 Task: Open Card Partnership Review in Board Social Media Advertising to Workspace Event Planning and add a team member Softage.1@softage.net, a label Green, a checklist Legal Compliance, an attachment from your onedrive, a color Green and finally, add a card description 'Develop new sales strategy for team' and a comment 'This task requires us to be detail-oriented and meticulous, ensuring that we do not miss any important information or details.'. Add a start date 'Jan 05, 1900' with a due date 'Jan 12, 1900'
Action: Mouse moved to (75, 254)
Screenshot: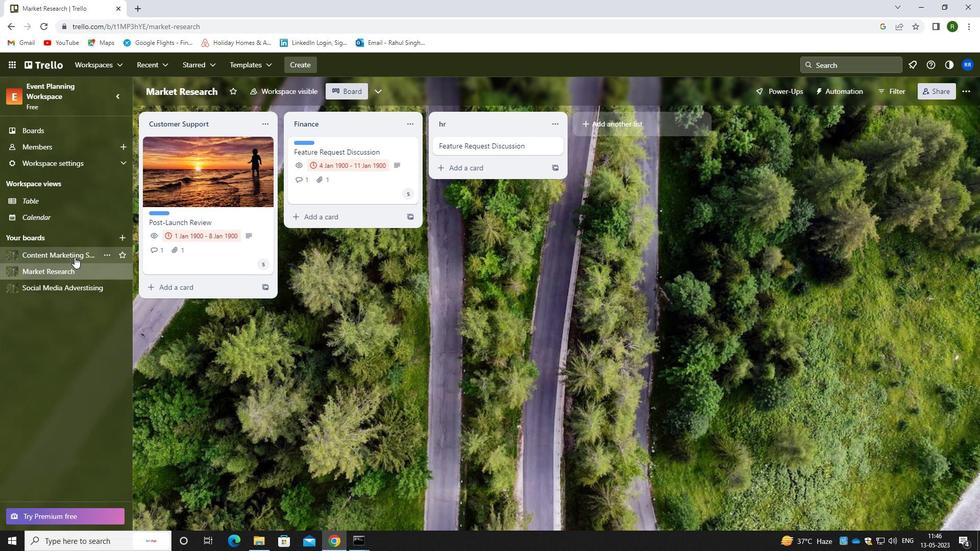
Action: Mouse pressed left at (75, 254)
Screenshot: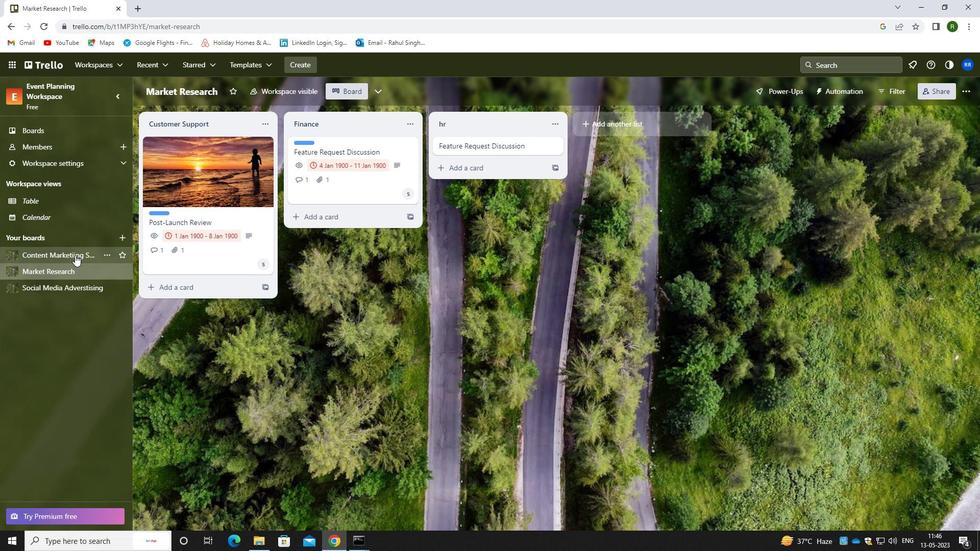 
Action: Mouse moved to (61, 287)
Screenshot: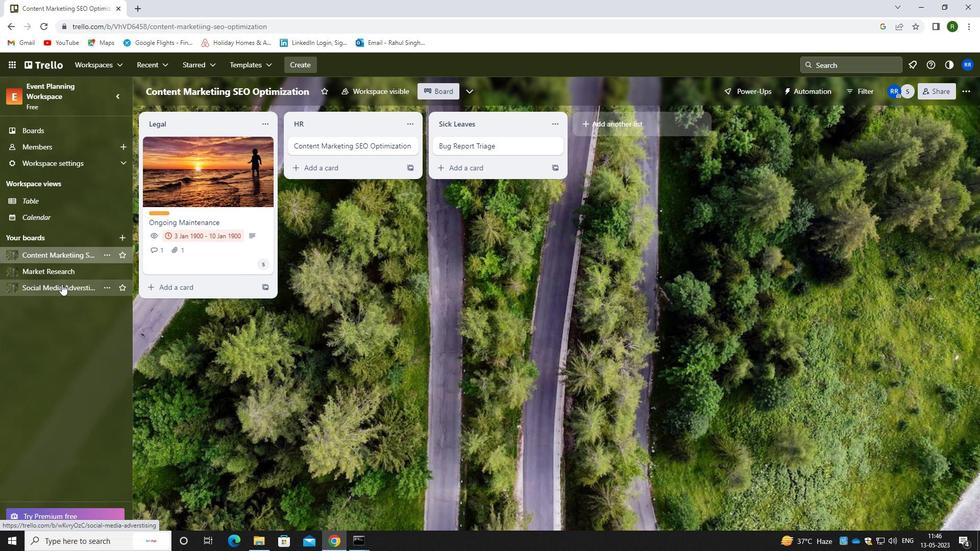 
Action: Mouse pressed left at (61, 287)
Screenshot: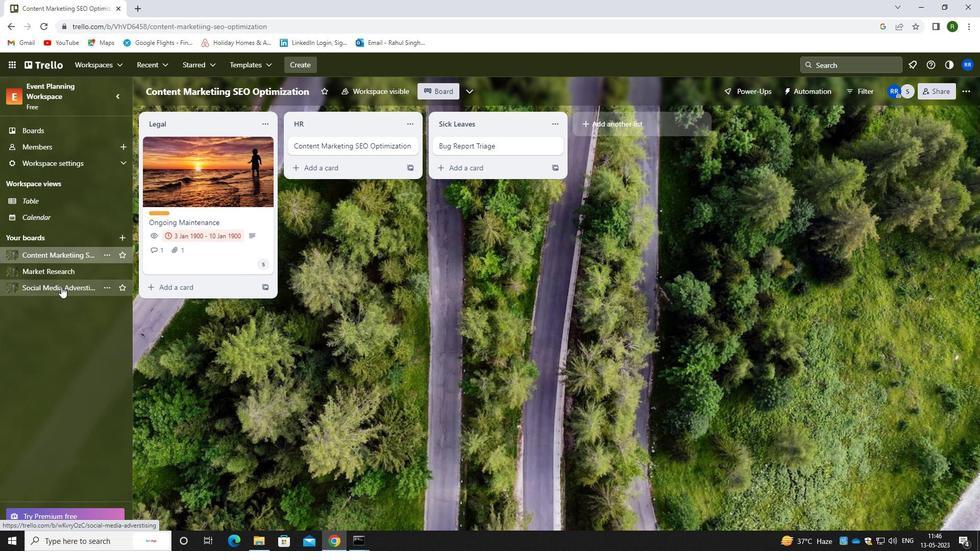 
Action: Mouse moved to (406, 146)
Screenshot: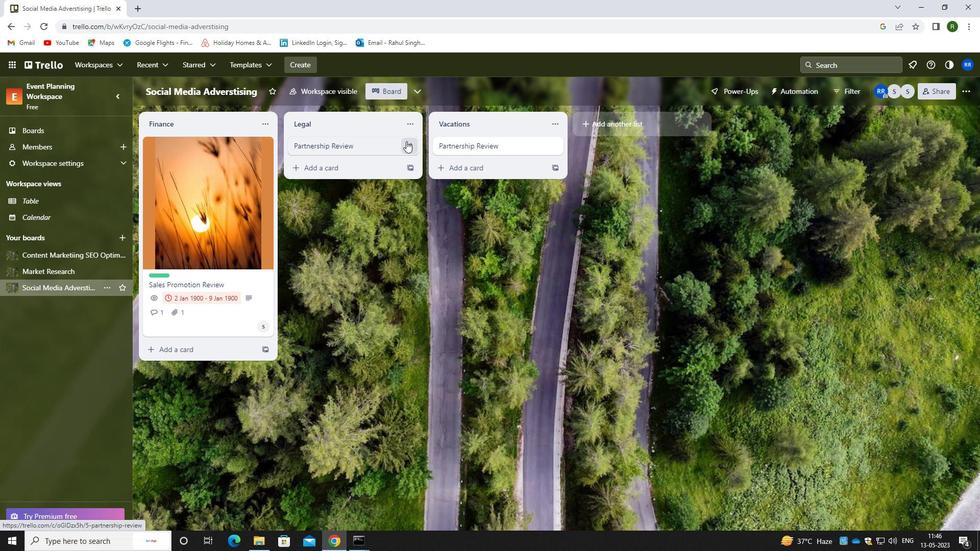 
Action: Mouse pressed left at (406, 146)
Screenshot: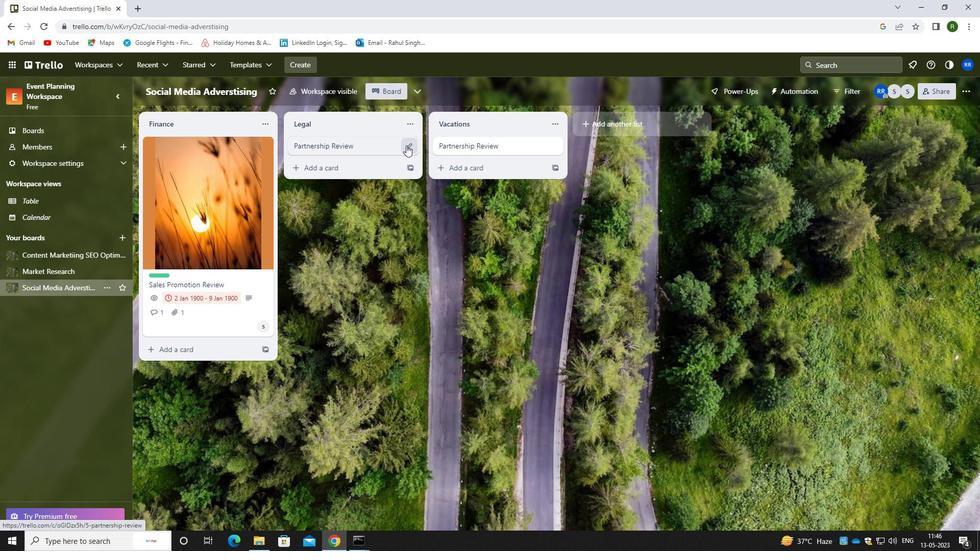 
Action: Mouse moved to (464, 144)
Screenshot: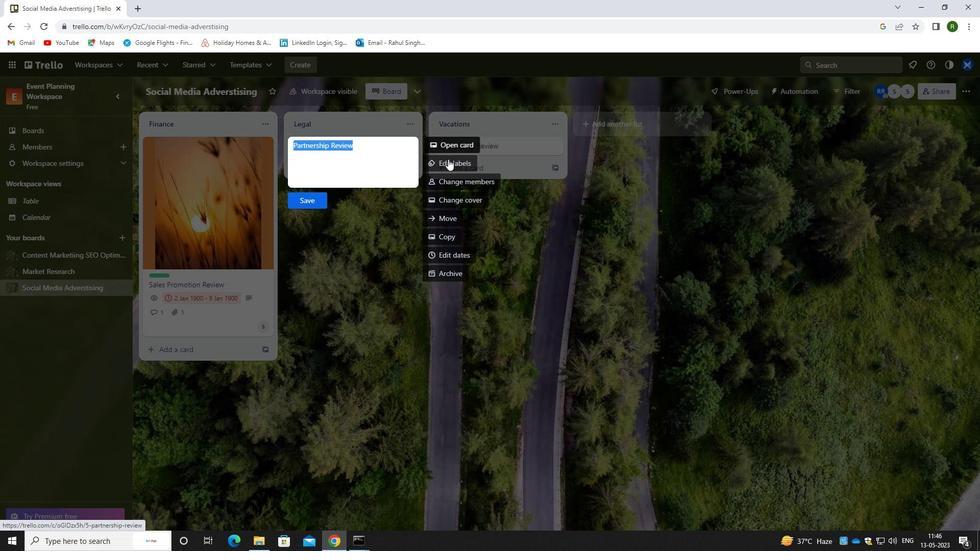 
Action: Mouse pressed left at (464, 144)
Screenshot: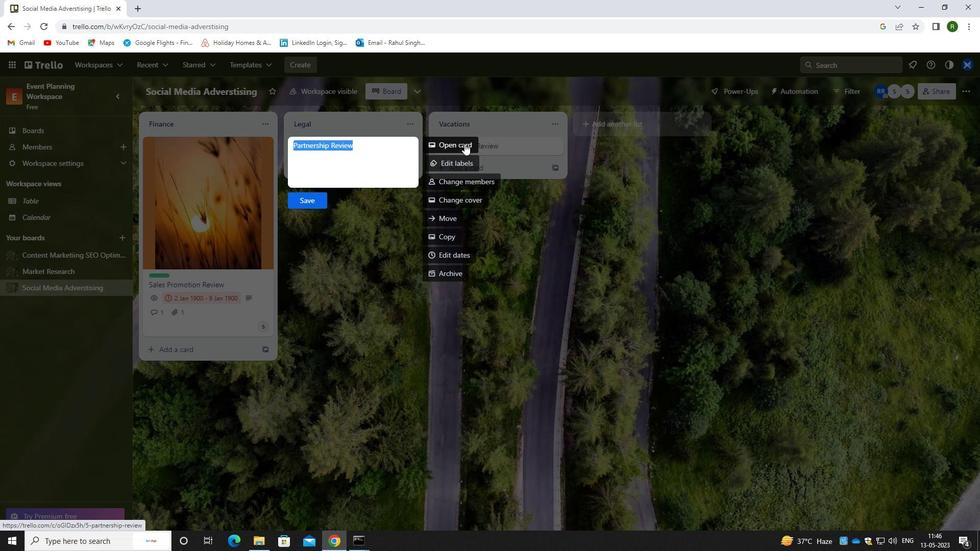 
Action: Mouse moved to (624, 191)
Screenshot: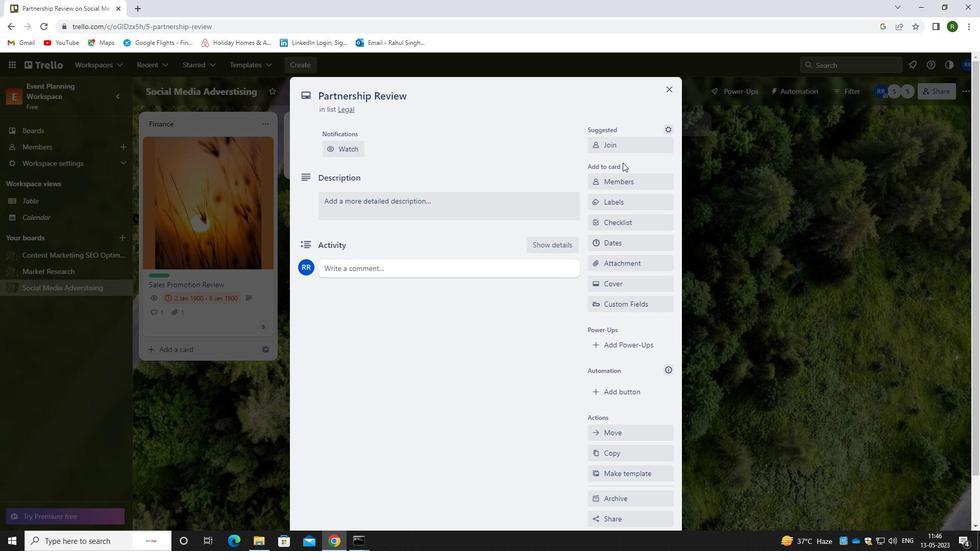 
Action: Mouse pressed left at (624, 191)
Screenshot: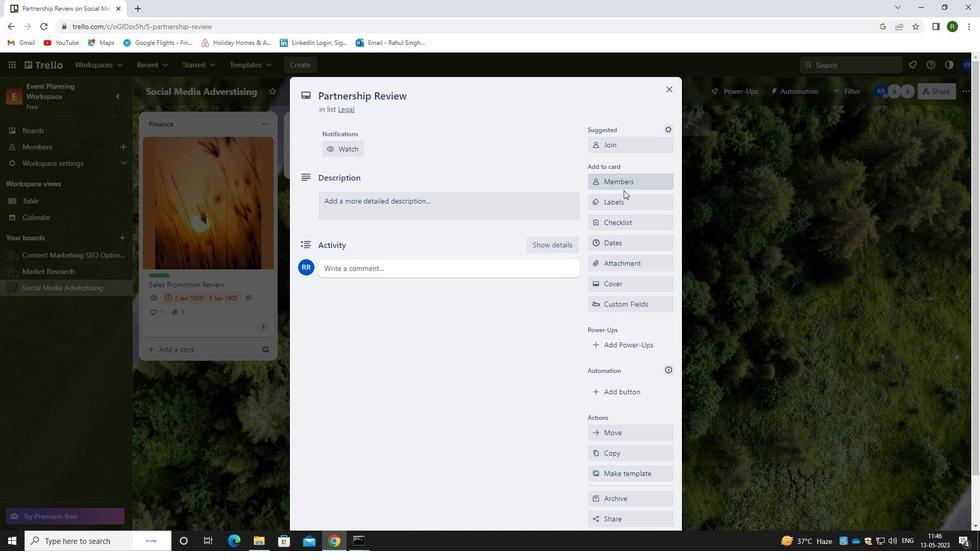 
Action: Mouse moved to (626, 182)
Screenshot: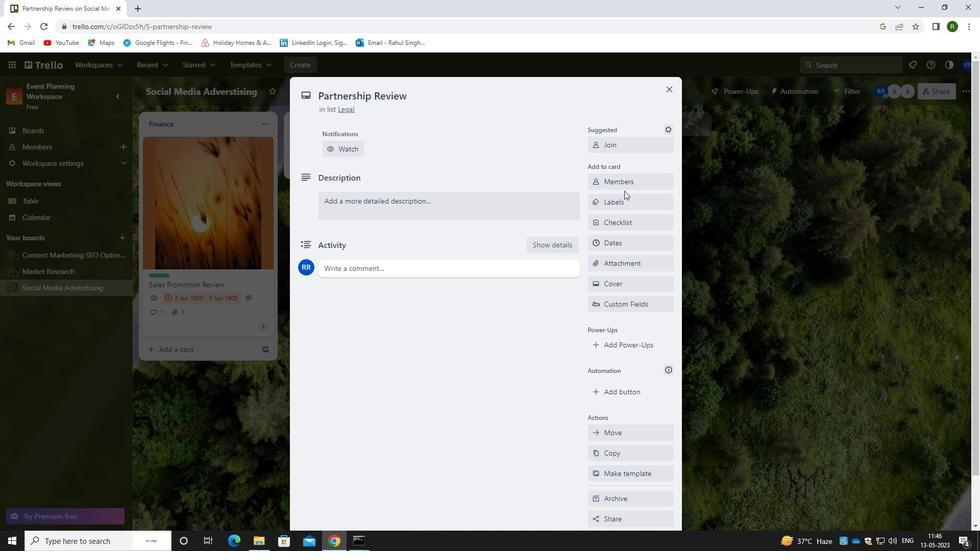 
Action: Mouse pressed left at (626, 182)
Screenshot: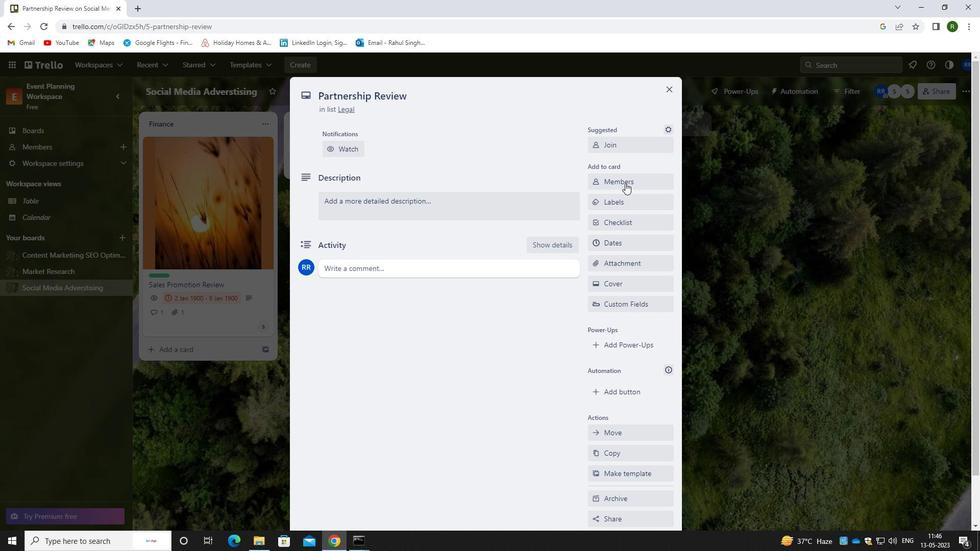 
Action: Mouse moved to (556, 205)
Screenshot: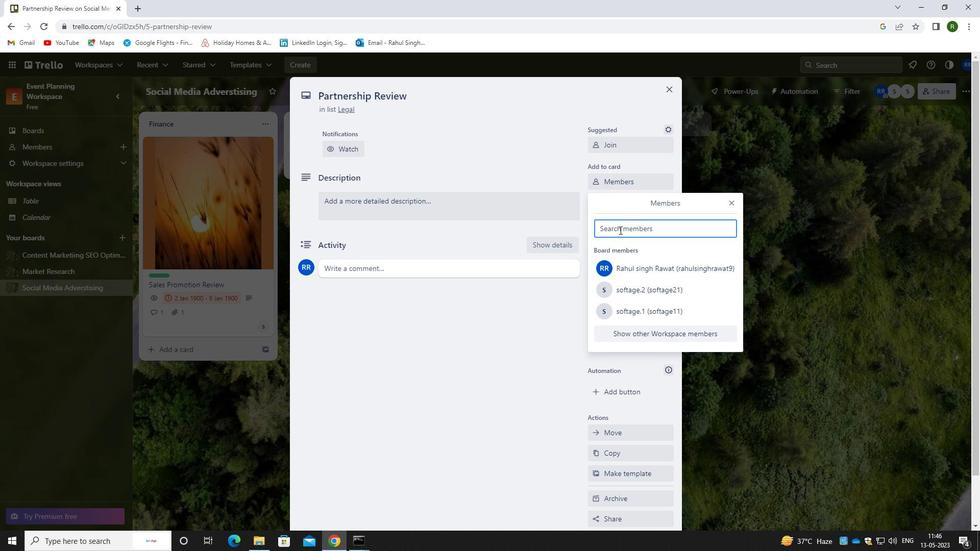 
Action: Key pressed <Key.caps_lock>s<Key.caps_lock>Oftage.1<Key.shift>@SOFTAGE.NET
Screenshot: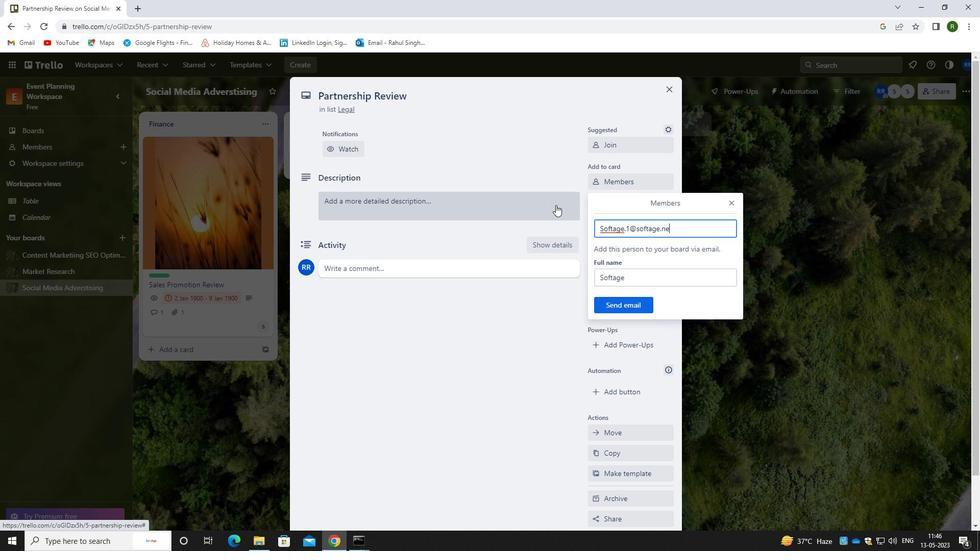 
Action: Mouse moved to (621, 306)
Screenshot: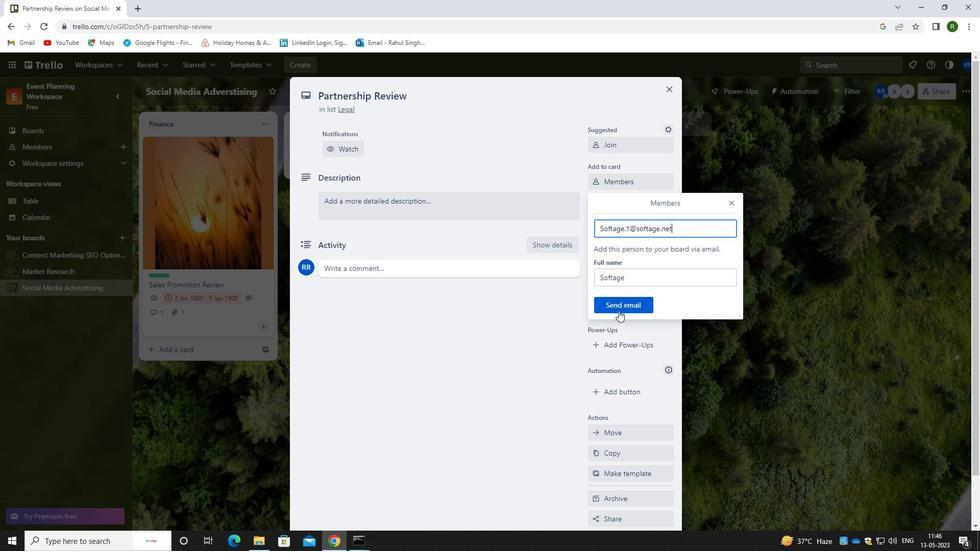 
Action: Mouse pressed left at (621, 306)
Screenshot: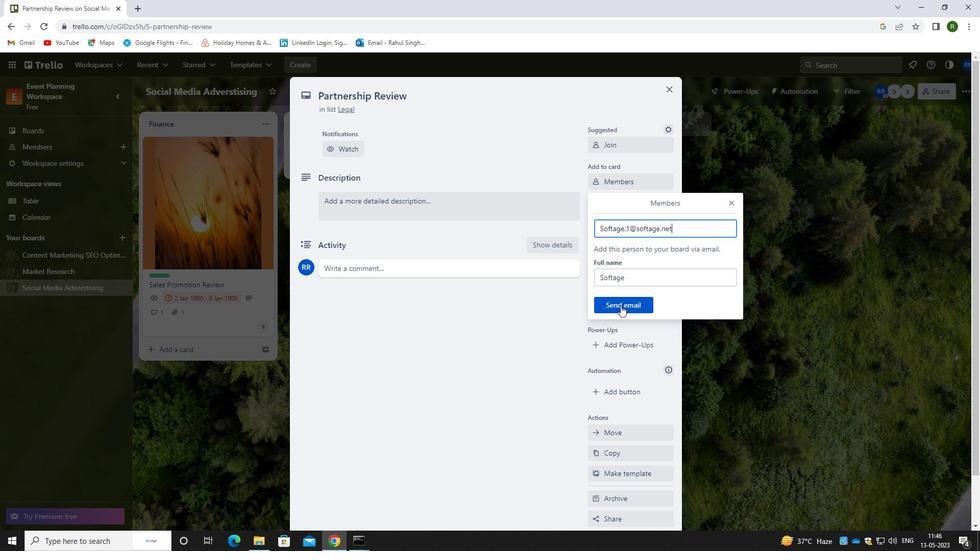 
Action: Mouse moved to (618, 204)
Screenshot: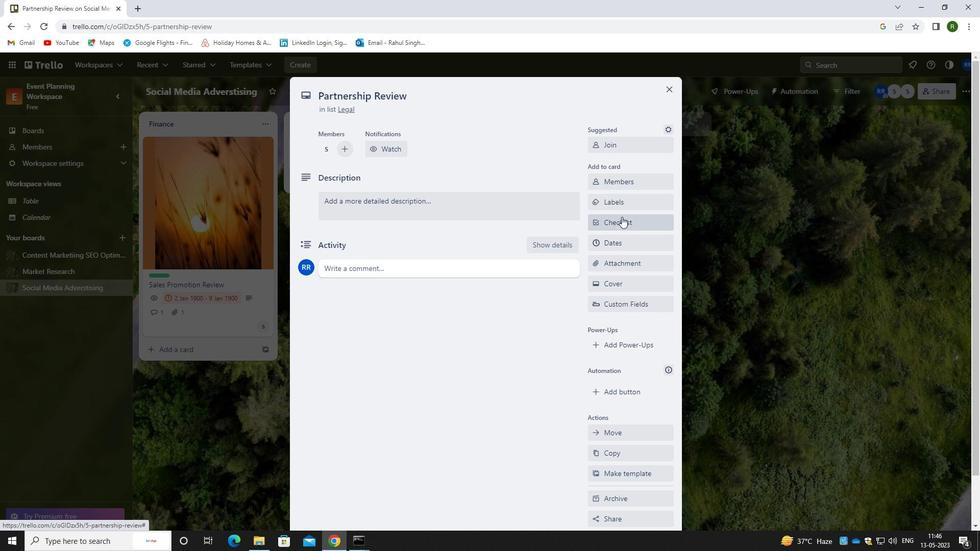 
Action: Mouse pressed left at (618, 204)
Screenshot: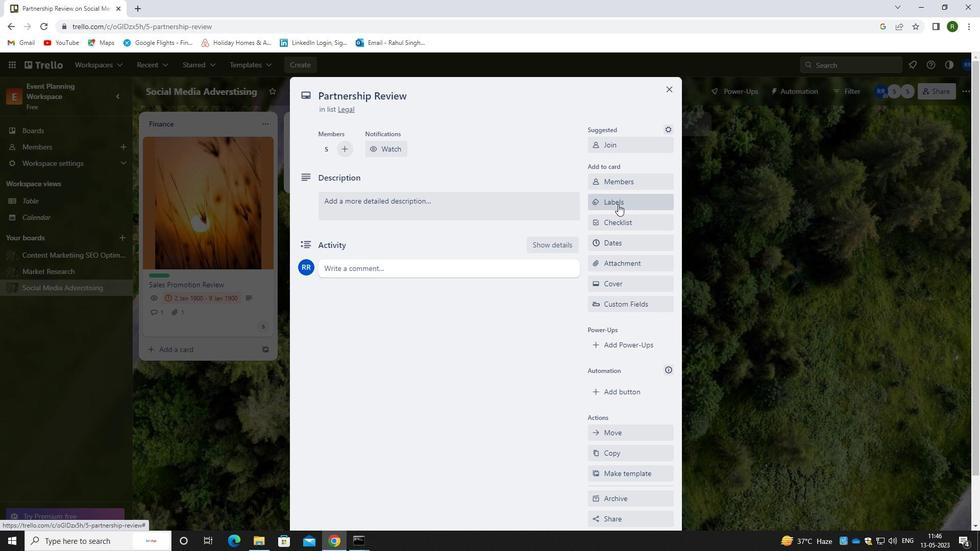 
Action: Mouse moved to (600, 235)
Screenshot: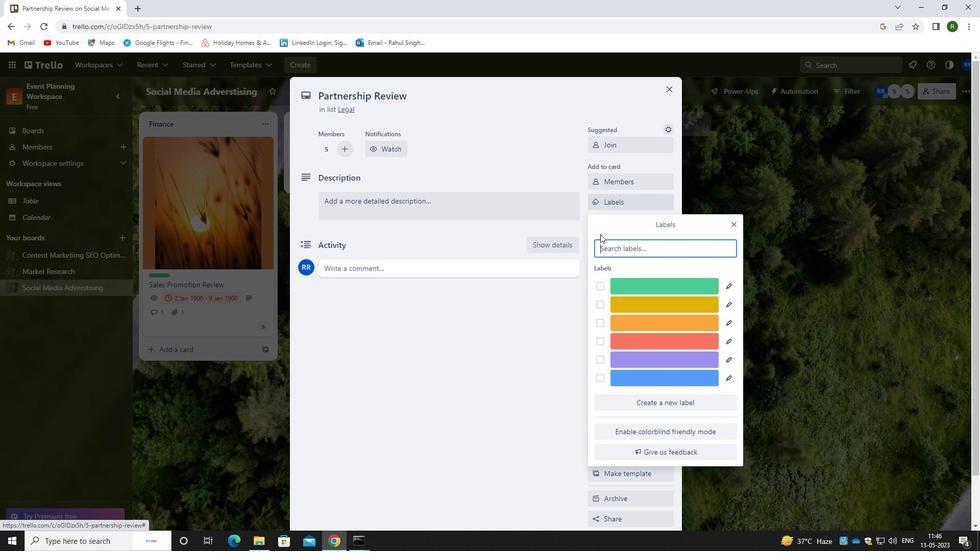 
Action: Key pressed GREEN
Screenshot: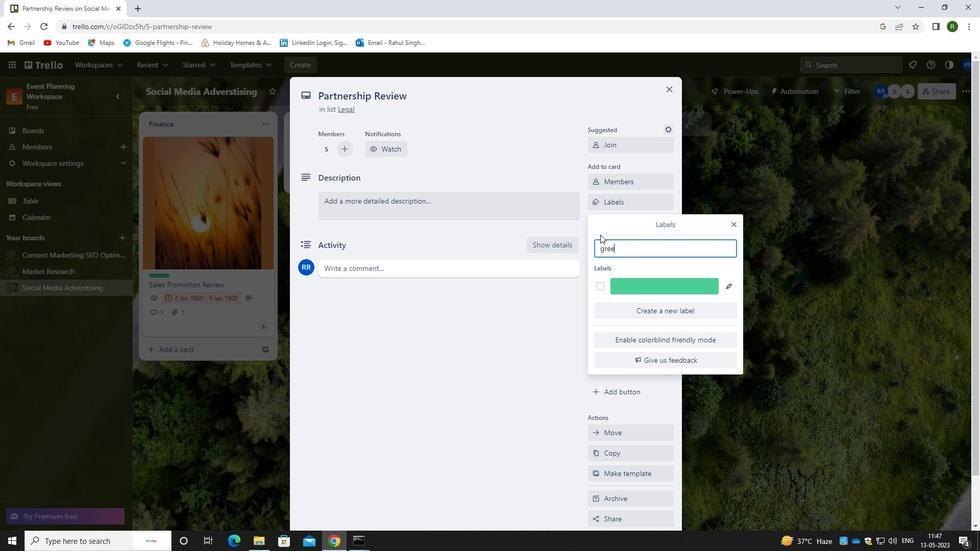 
Action: Mouse moved to (599, 289)
Screenshot: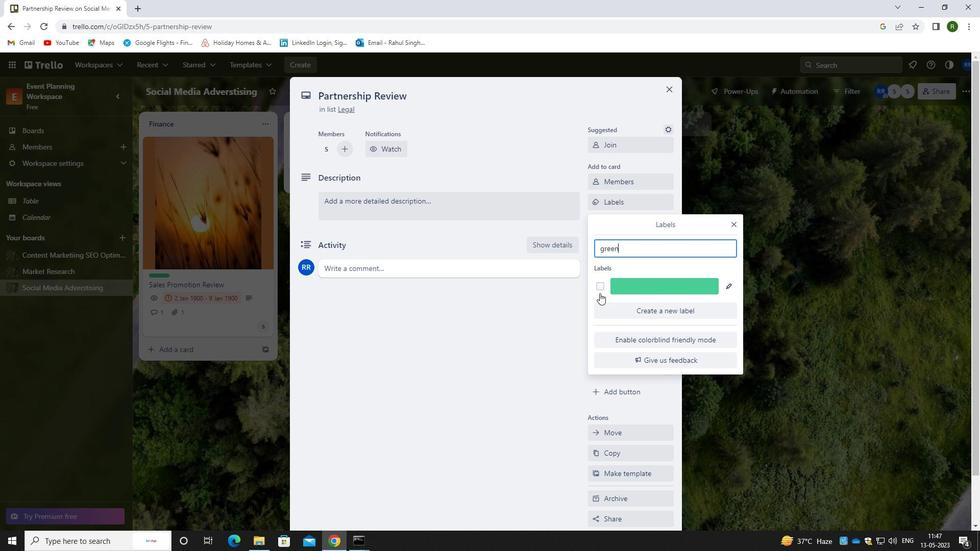 
Action: Mouse pressed left at (599, 289)
Screenshot: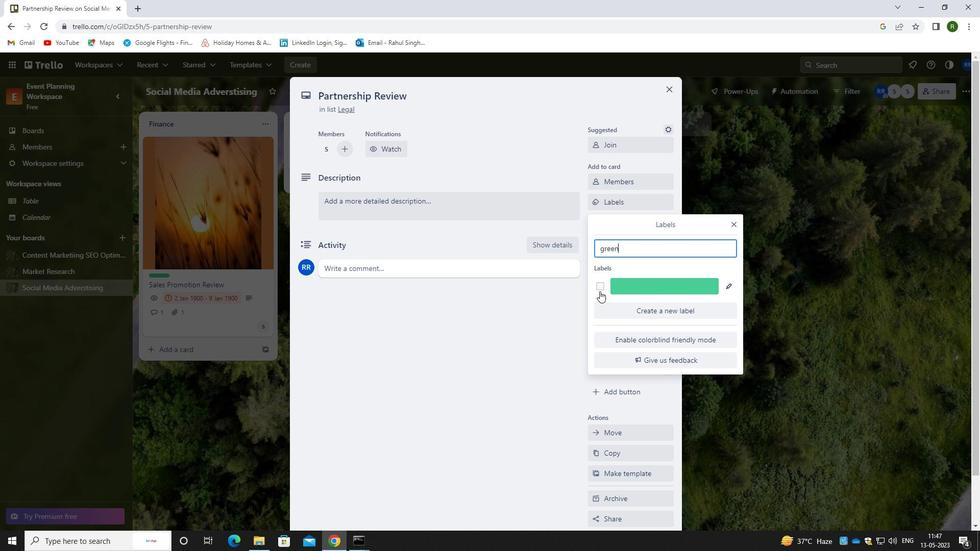 
Action: Mouse moved to (537, 321)
Screenshot: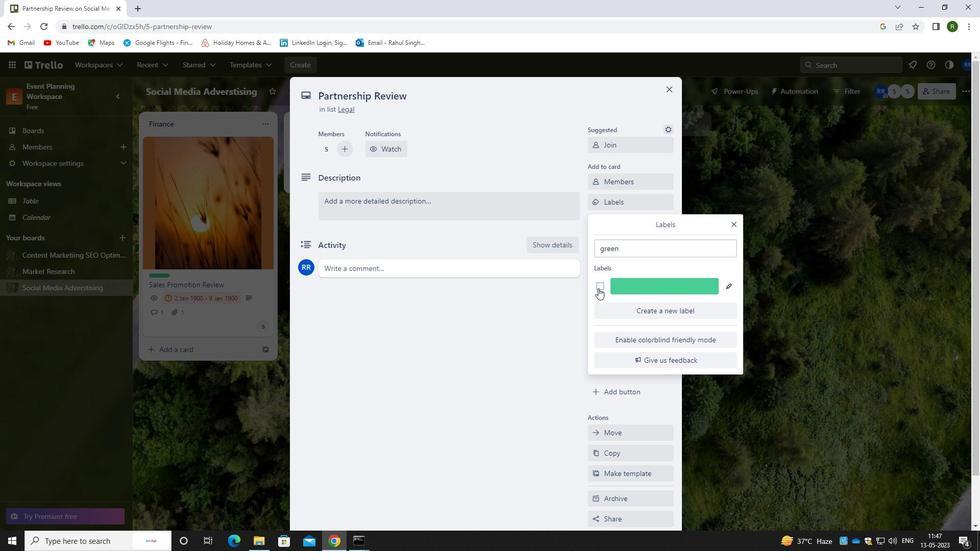 
Action: Mouse pressed left at (537, 321)
Screenshot: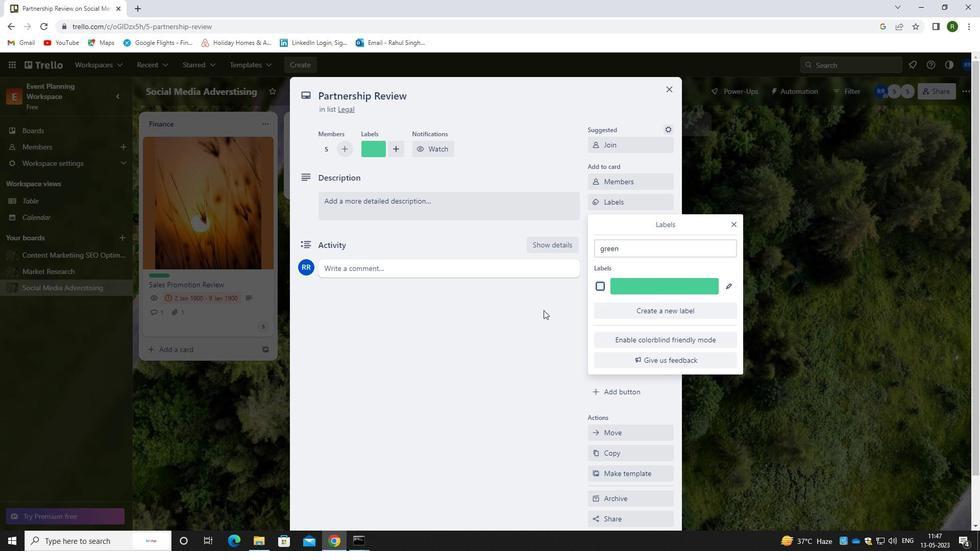 
Action: Mouse moved to (620, 221)
Screenshot: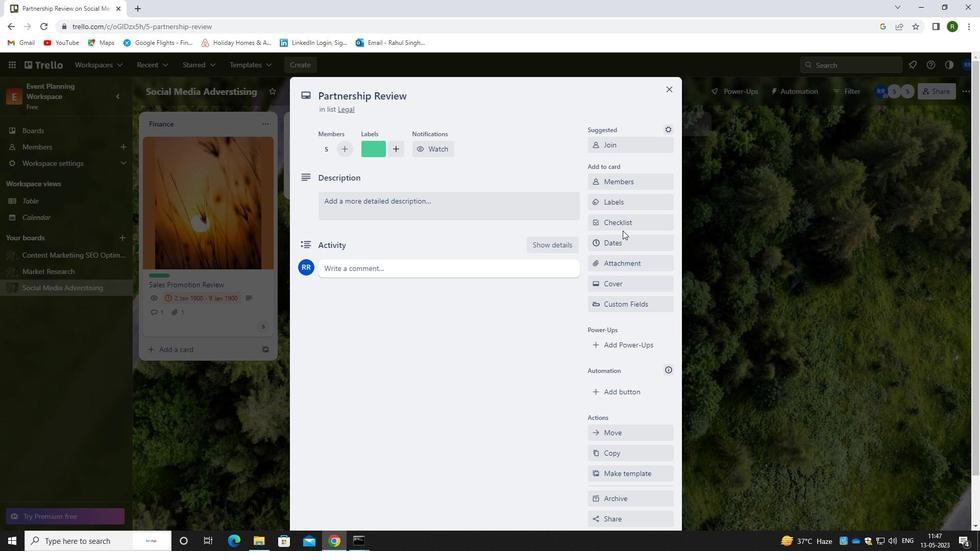 
Action: Mouse pressed left at (620, 221)
Screenshot: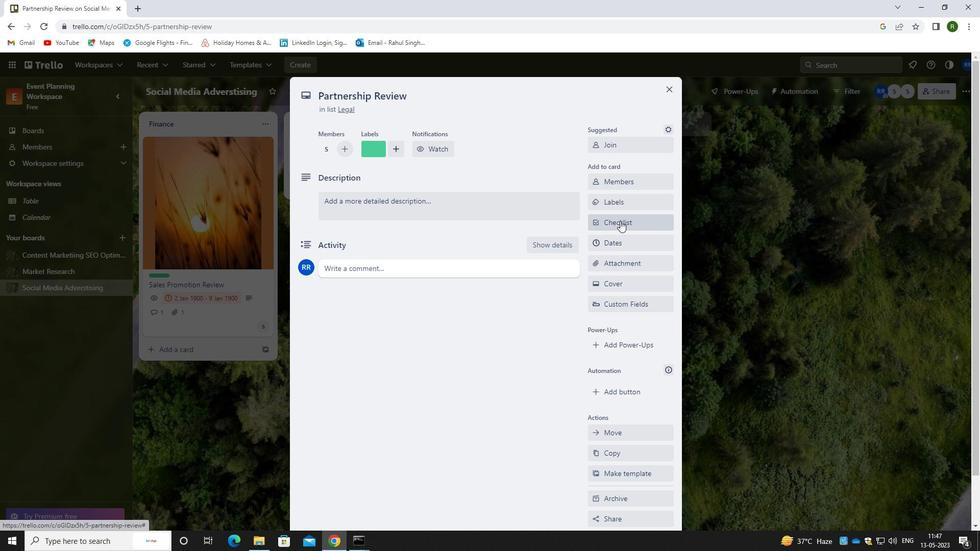 
Action: Mouse moved to (623, 273)
Screenshot: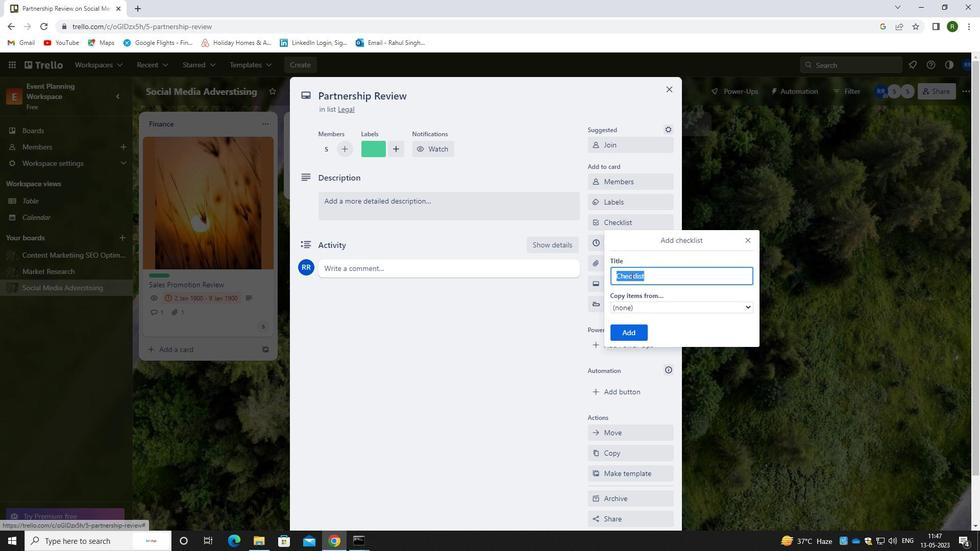 
Action: Key pressed <Key.backspace><Key.shift><Key.shift><Key.shift><Key.shift>LEGAL<Key.space><Key.shift>
Screenshot: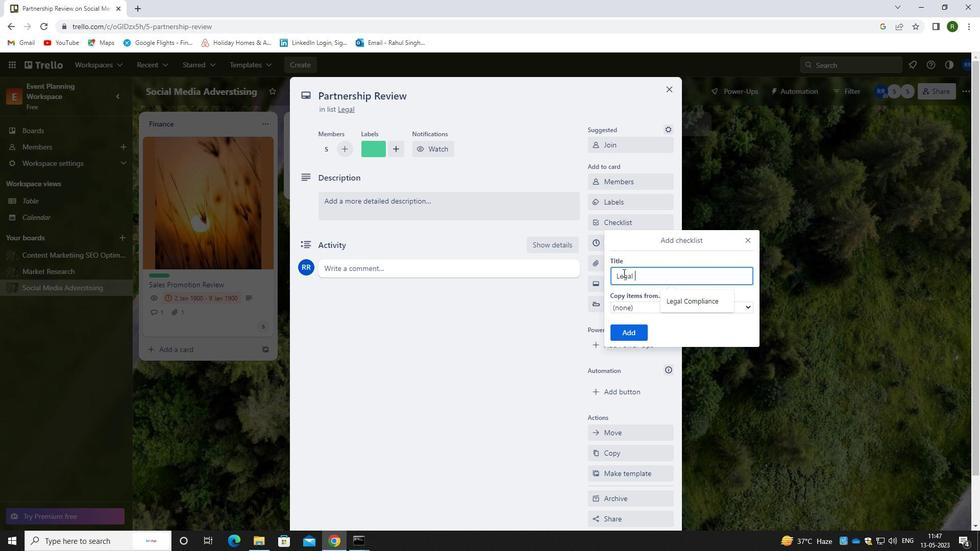 
Action: Mouse moved to (680, 301)
Screenshot: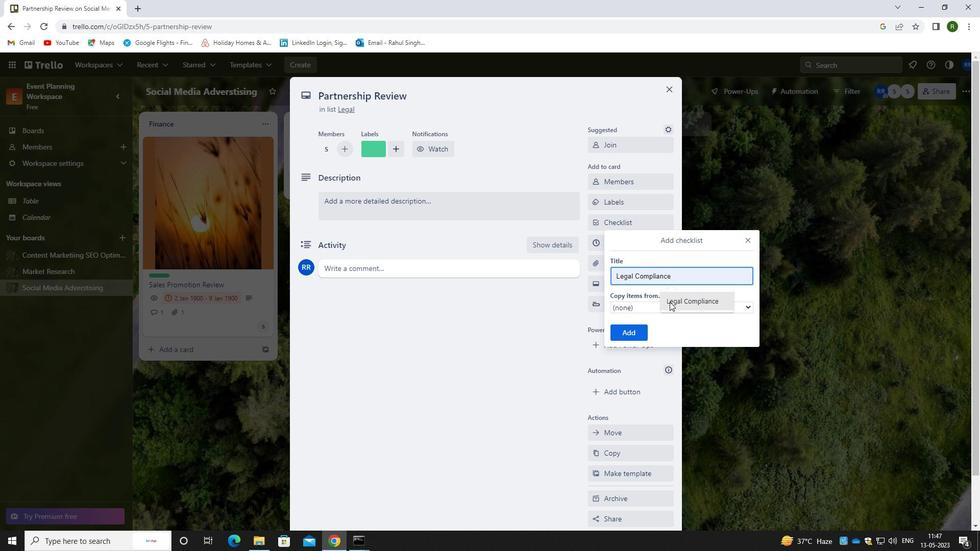 
Action: Mouse pressed left at (680, 301)
Screenshot: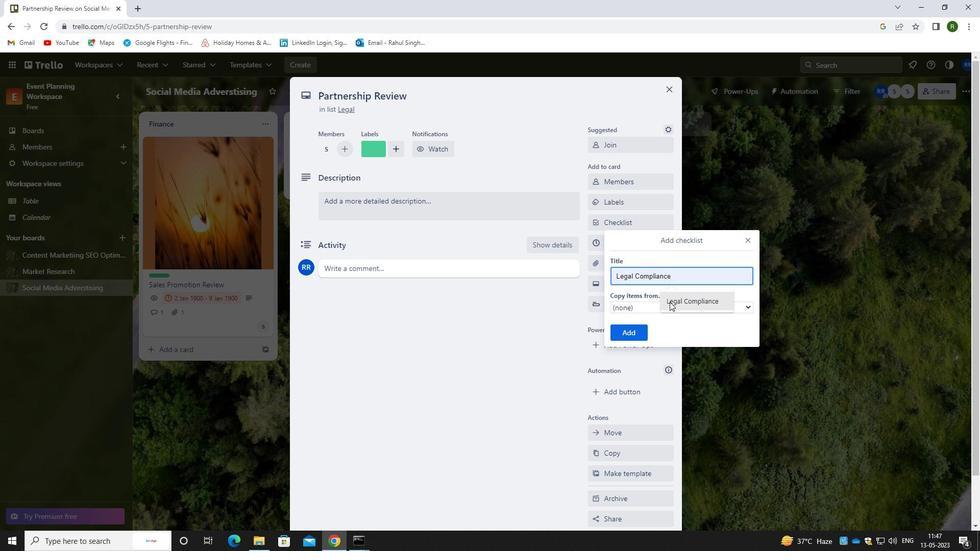 
Action: Mouse moved to (634, 329)
Screenshot: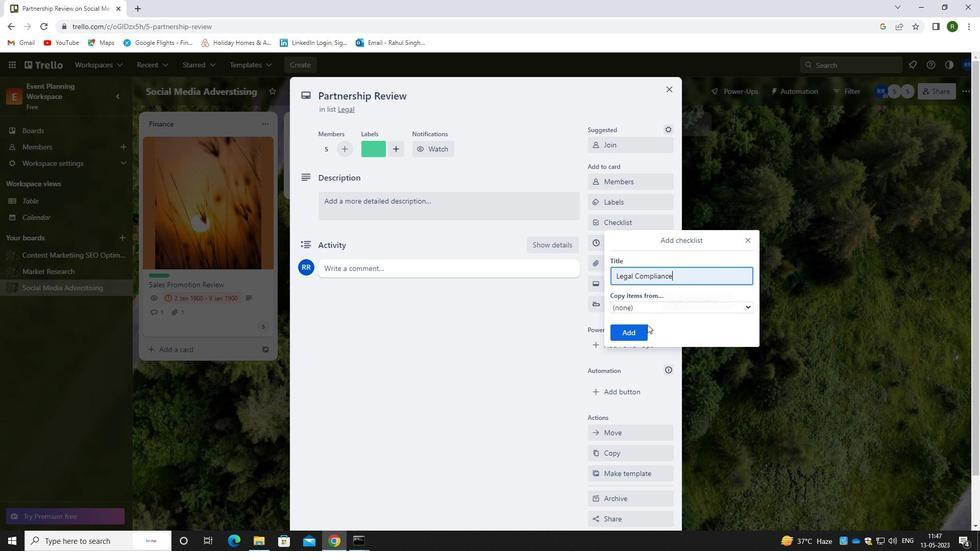 
Action: Mouse pressed left at (634, 329)
Screenshot: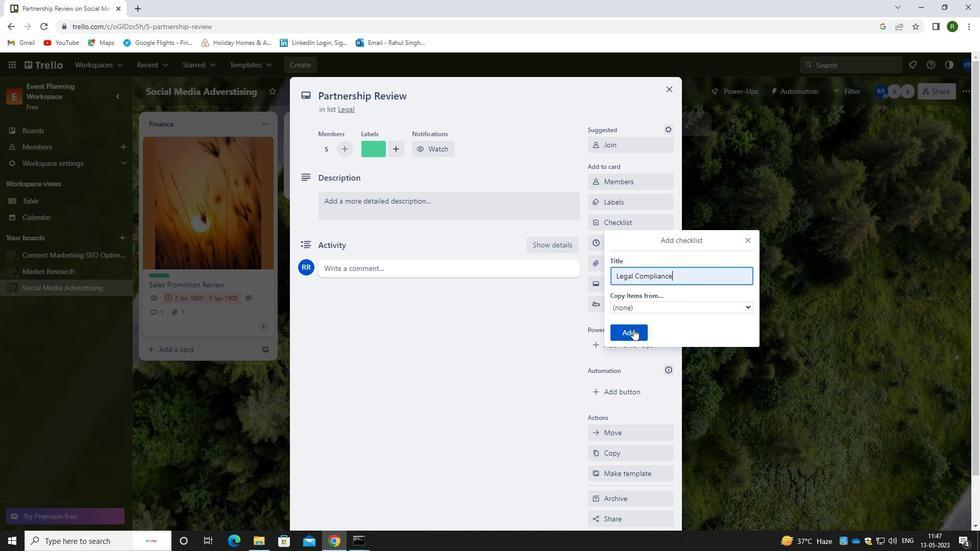 
Action: Mouse moved to (616, 268)
Screenshot: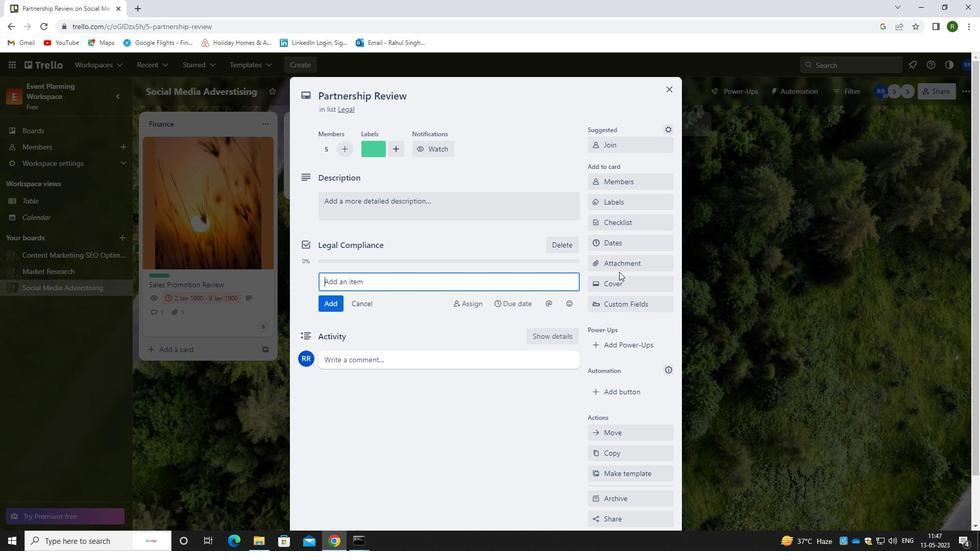 
Action: Mouse pressed left at (616, 268)
Screenshot: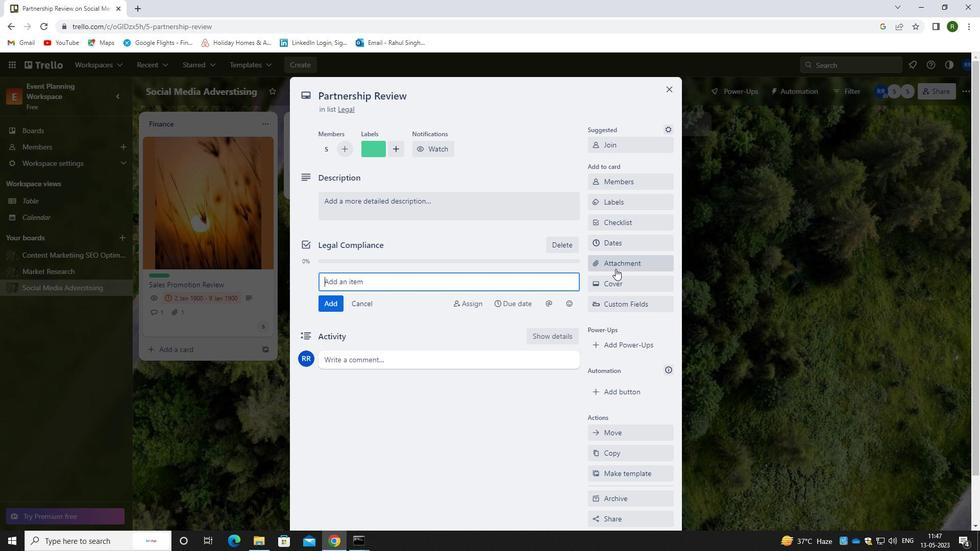 
Action: Mouse moved to (624, 388)
Screenshot: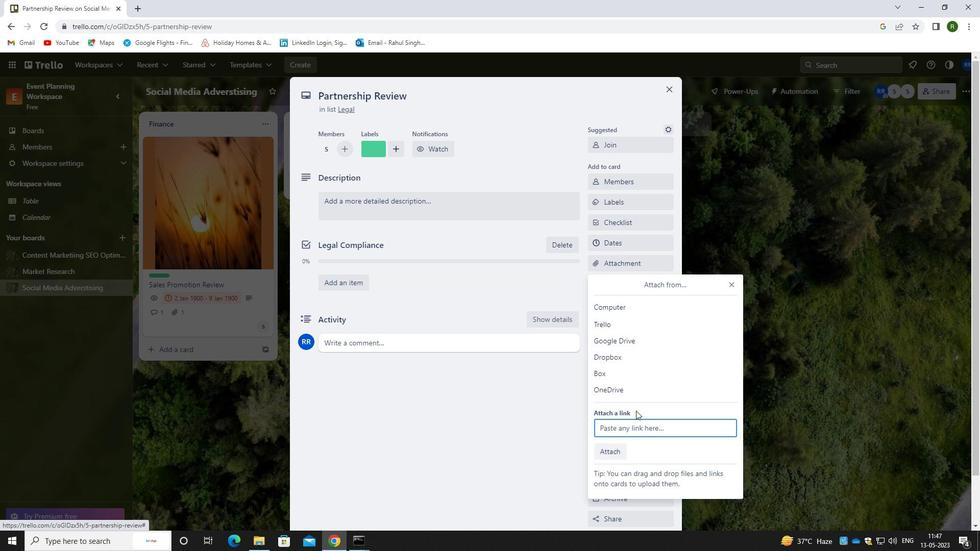 
Action: Mouse pressed left at (624, 388)
Screenshot: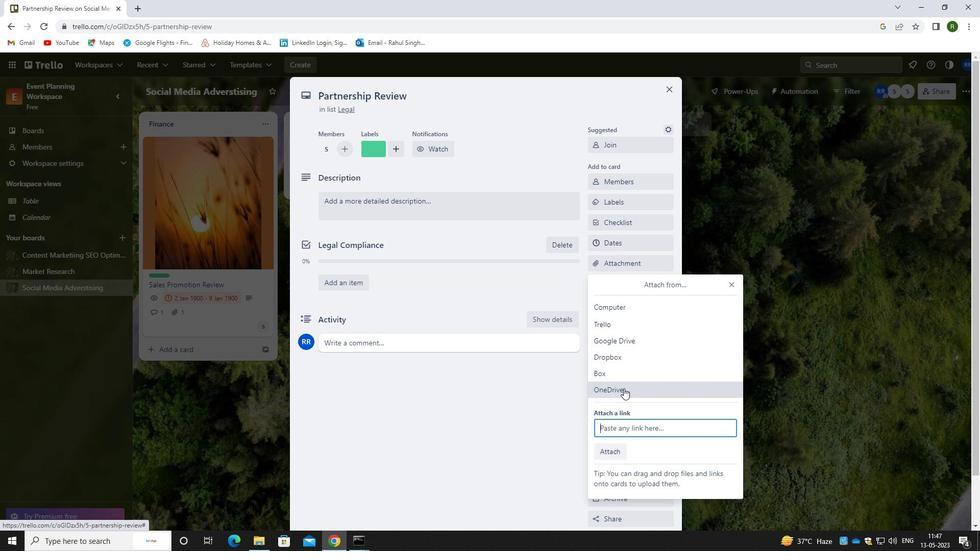 
Action: Mouse moved to (400, 295)
Screenshot: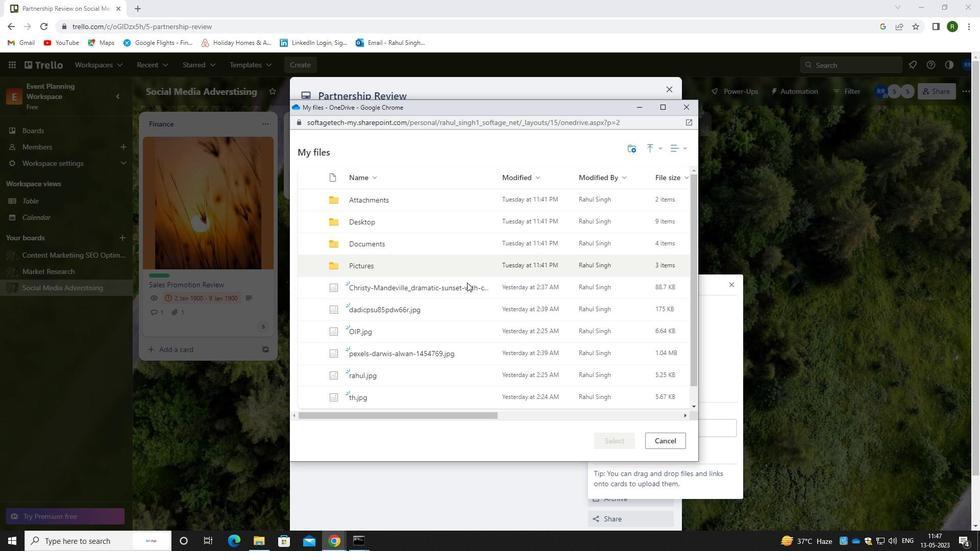 
Action: Mouse pressed left at (400, 295)
Screenshot: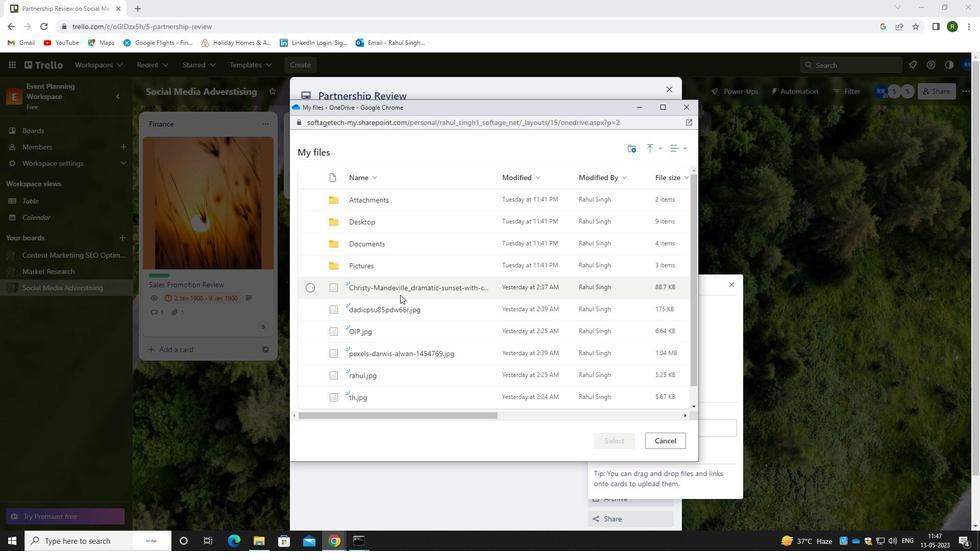 
Action: Mouse moved to (625, 436)
Screenshot: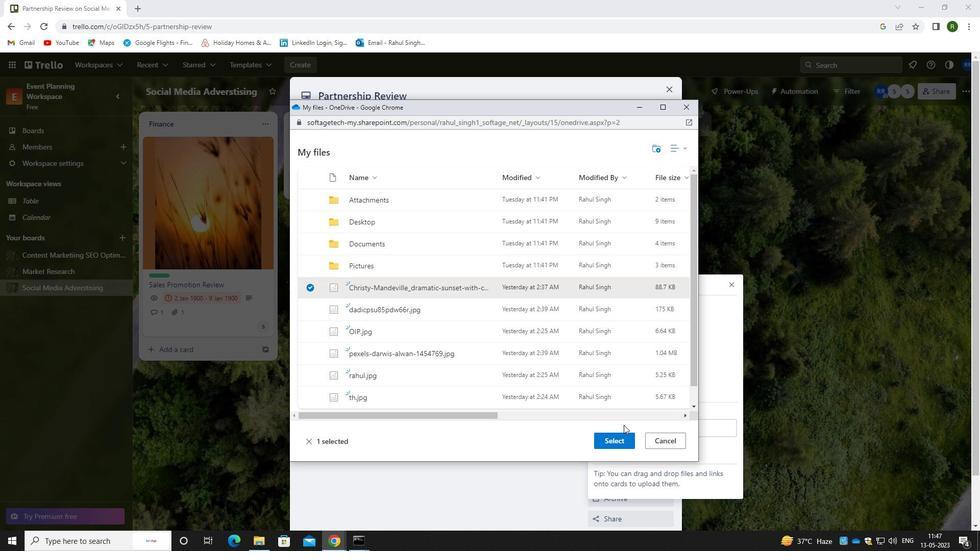 
Action: Mouse pressed left at (625, 436)
Screenshot: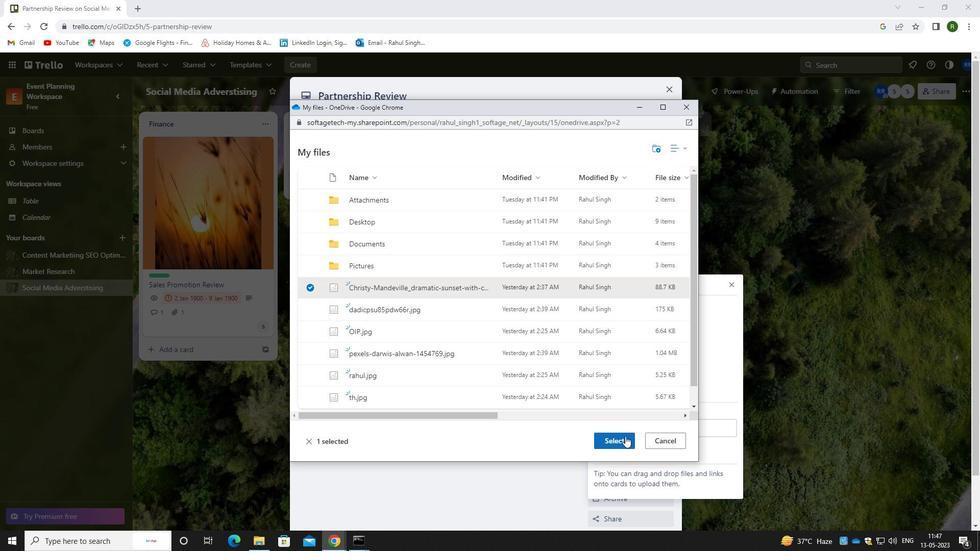 
Action: Mouse moved to (377, 201)
Screenshot: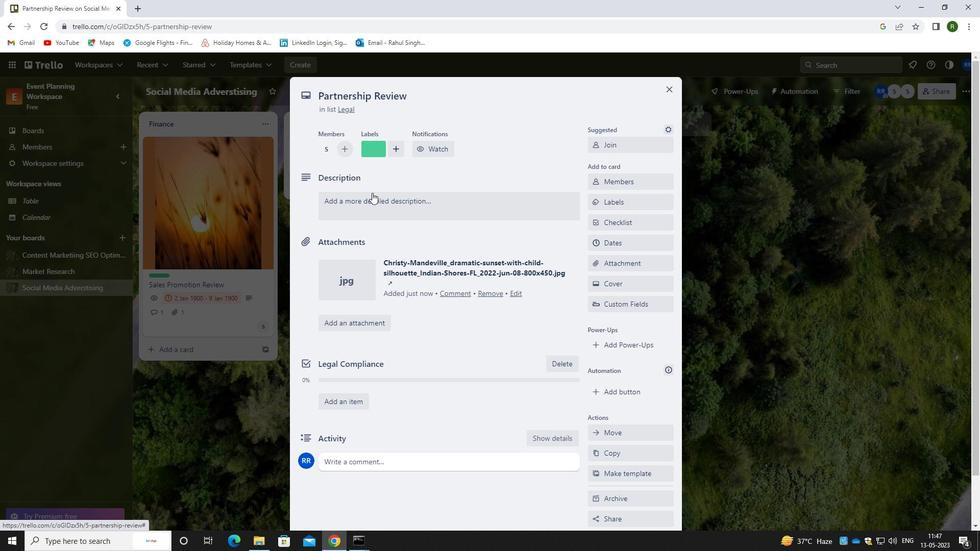 
Action: Mouse pressed left at (377, 201)
Screenshot: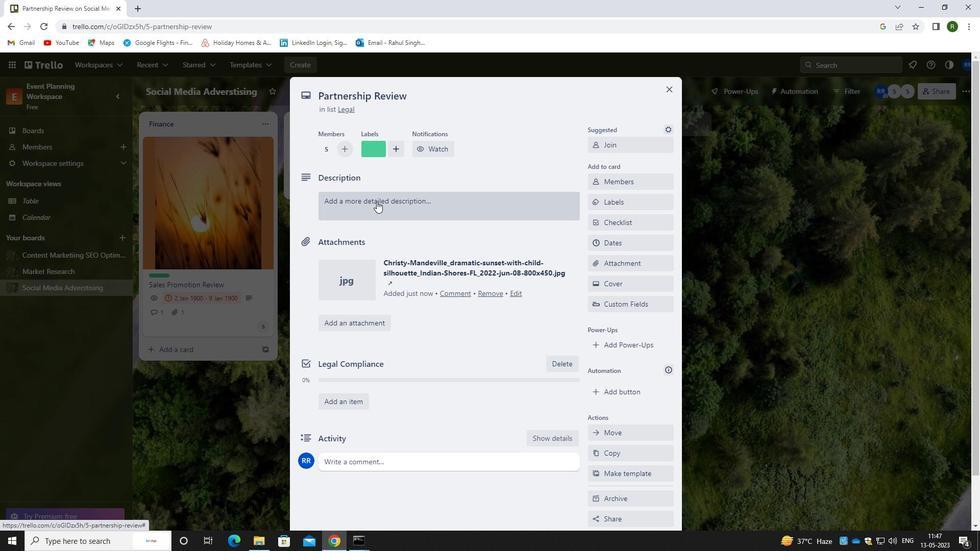 
Action: Mouse moved to (385, 254)
Screenshot: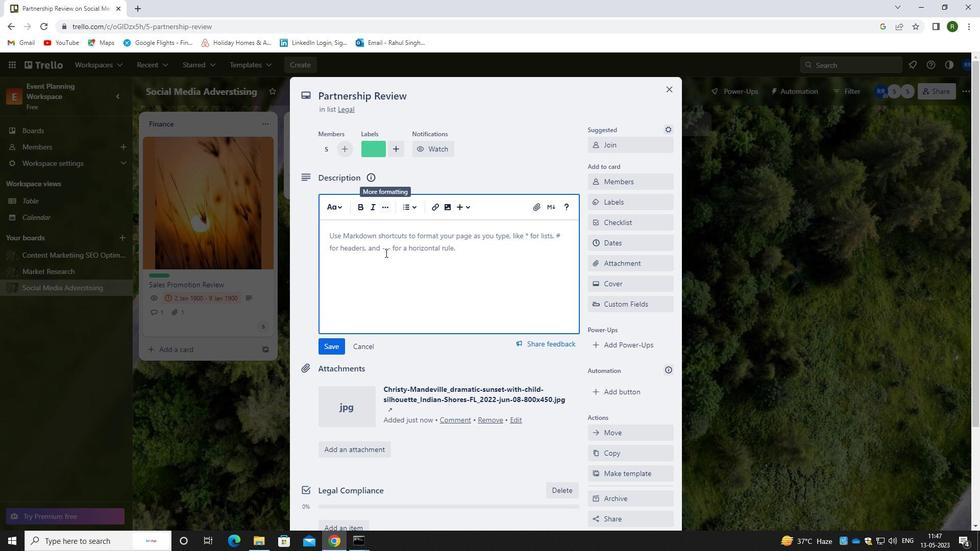 
Action: Key pressed <Key.caps_lock>D<Key.caps_lock>EVELOP<Key.space>NEW<Key.space>SALES<Key.space>STRATEGY<Key.space>FOR<Key.space>TEAM
Screenshot: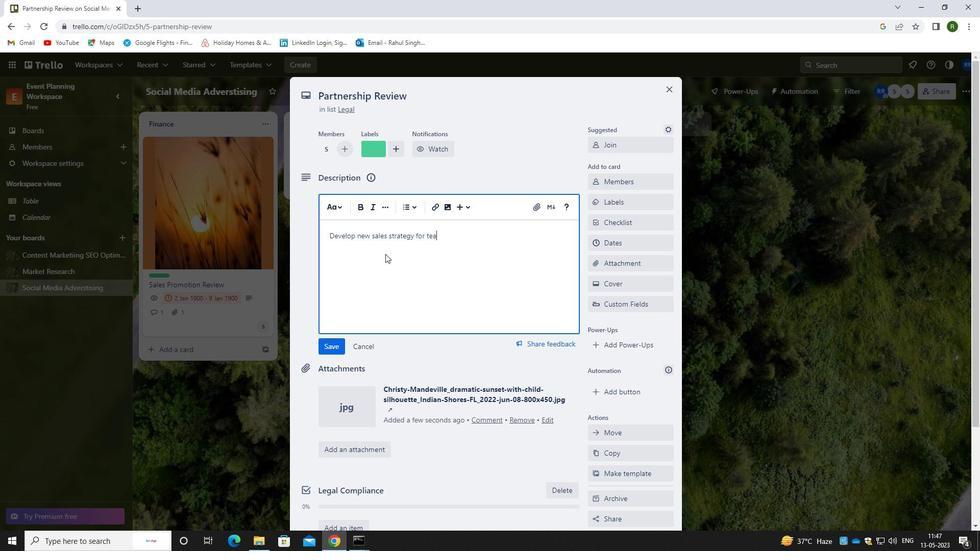 
Action: Mouse moved to (336, 345)
Screenshot: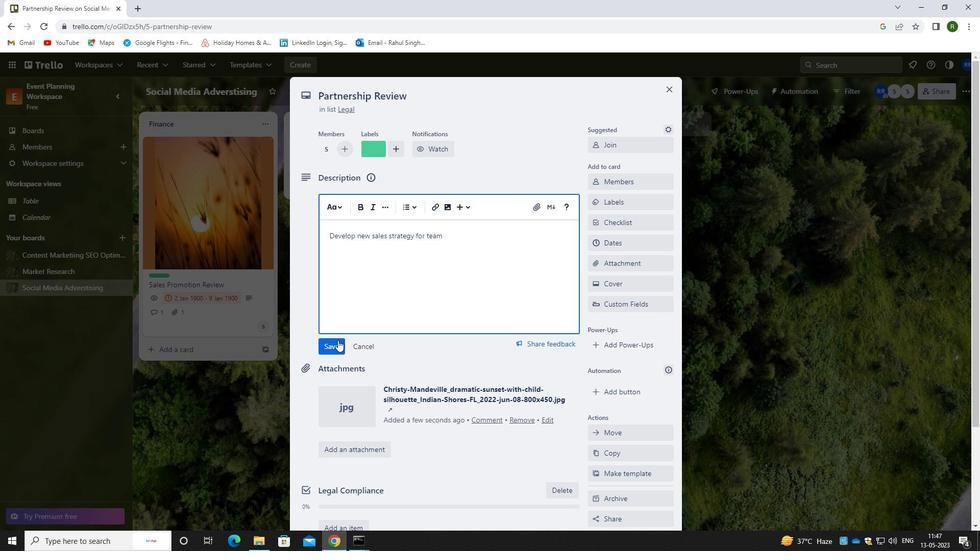 
Action: Mouse pressed left at (336, 345)
Screenshot: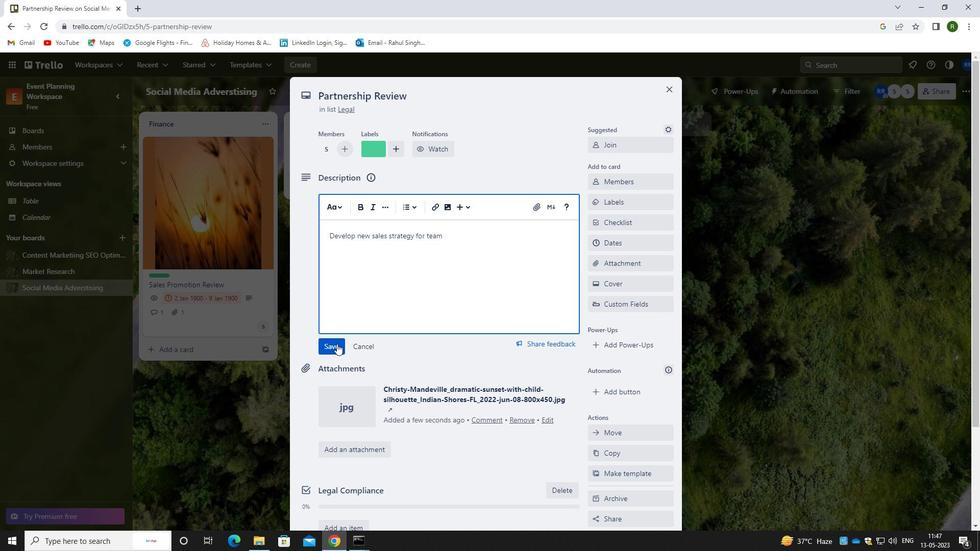 
Action: Mouse moved to (386, 303)
Screenshot: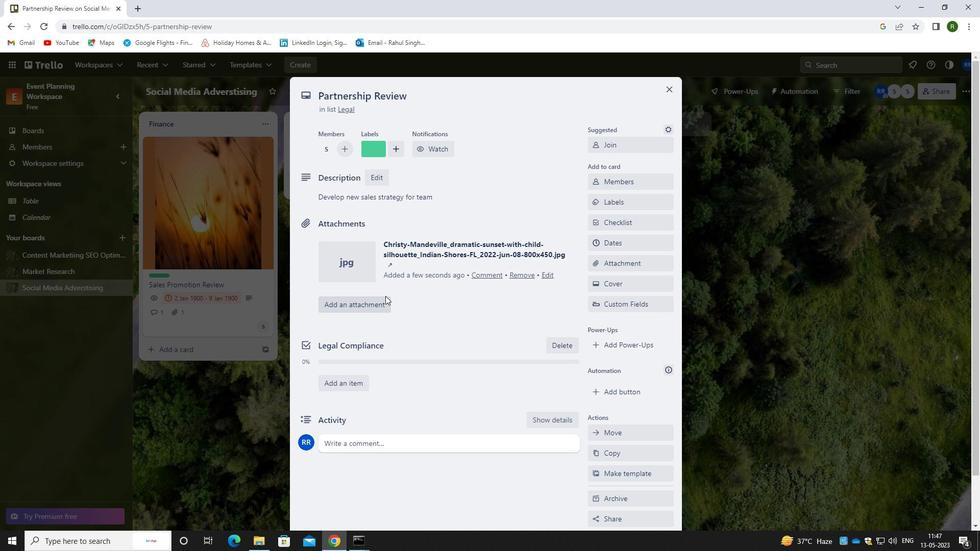 
Action: Mouse scrolled (386, 302) with delta (0, 0)
Screenshot: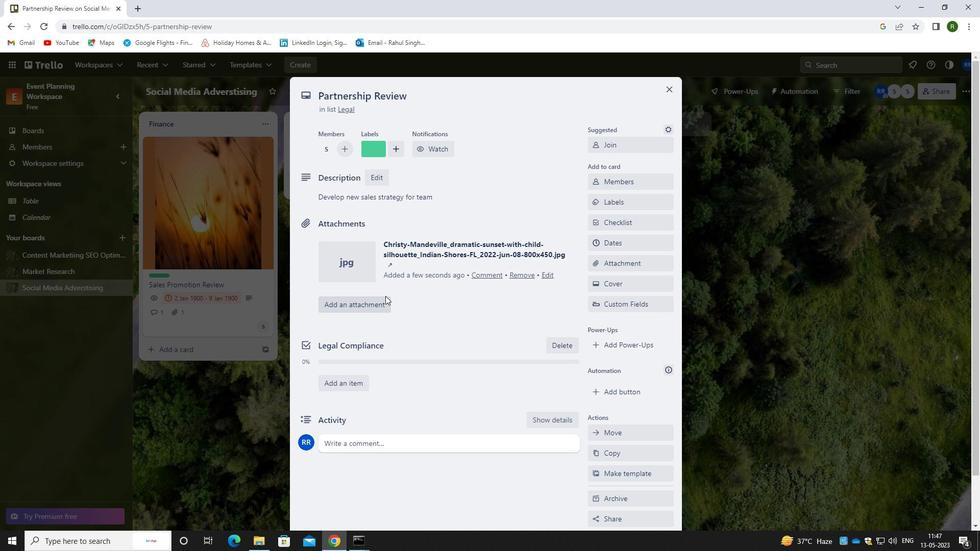 
Action: Mouse moved to (388, 309)
Screenshot: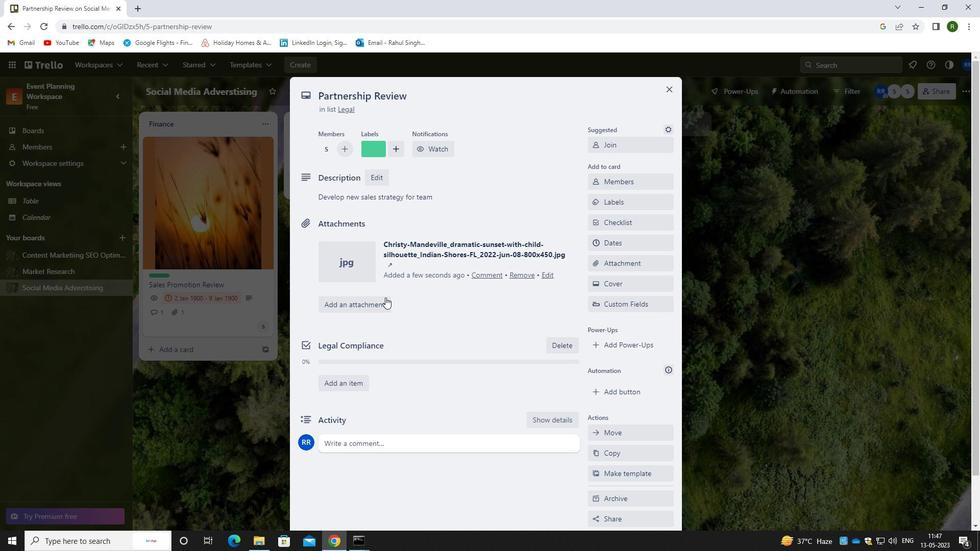 
Action: Mouse scrolled (388, 309) with delta (0, 0)
Screenshot: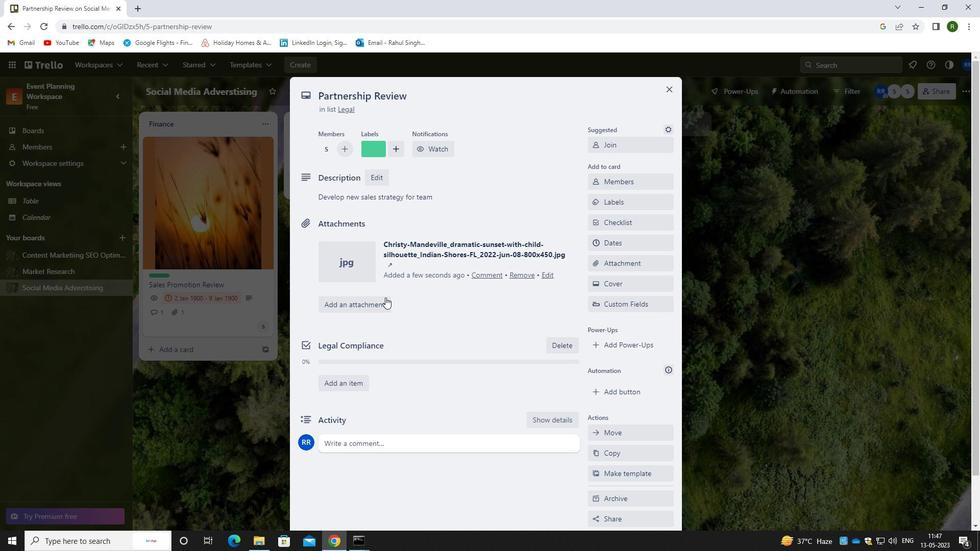 
Action: Mouse moved to (373, 388)
Screenshot: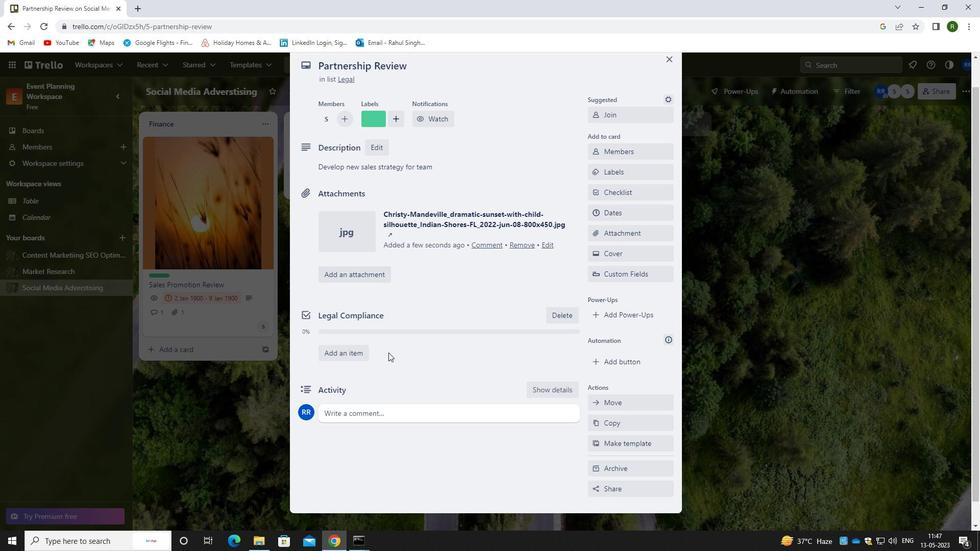 
Action: Mouse pressed left at (373, 388)
Screenshot: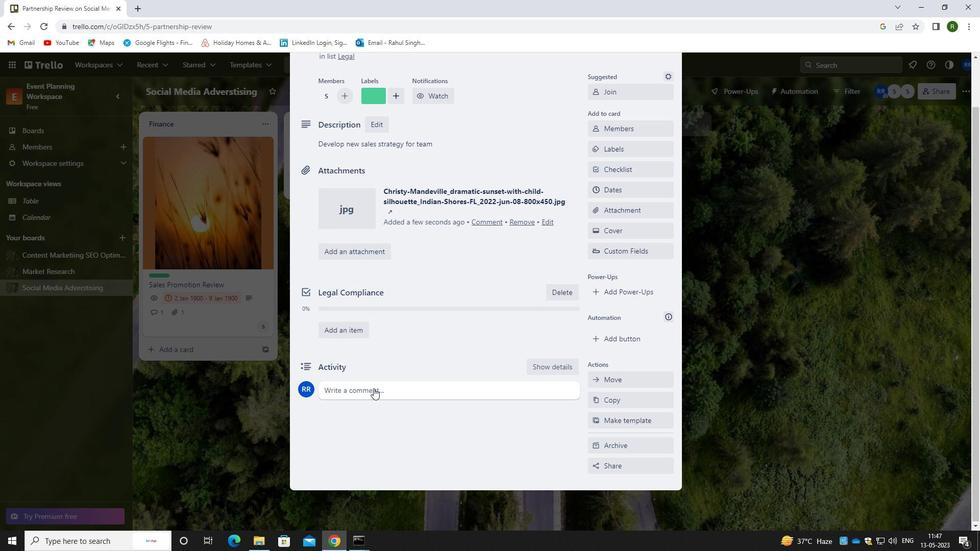 
Action: Mouse moved to (370, 427)
Screenshot: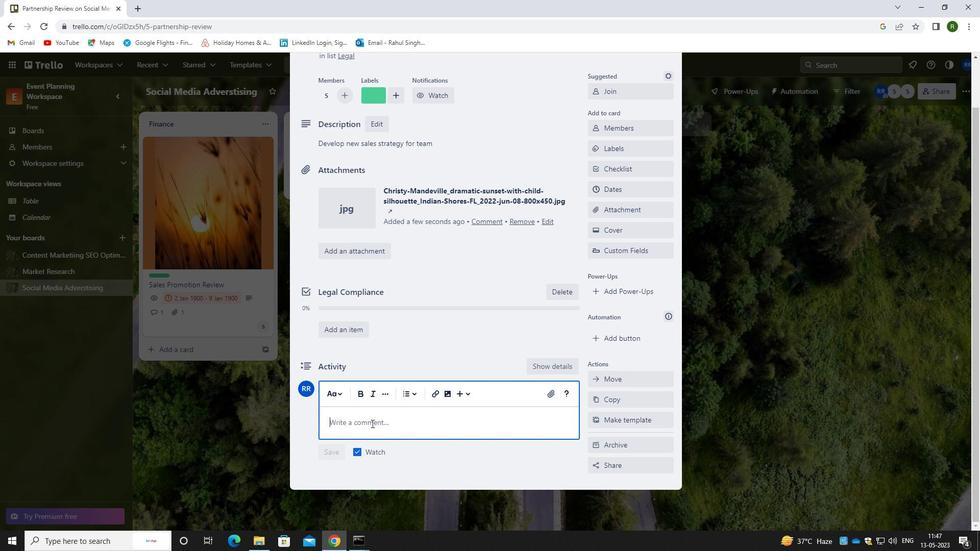 
Action: Mouse pressed left at (370, 427)
Screenshot: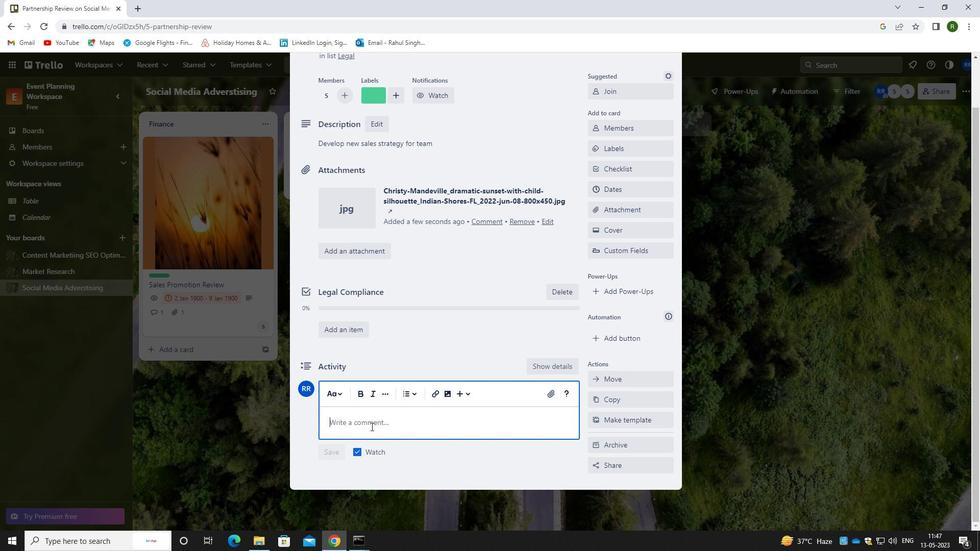 
Action: Mouse moved to (368, 427)
Screenshot: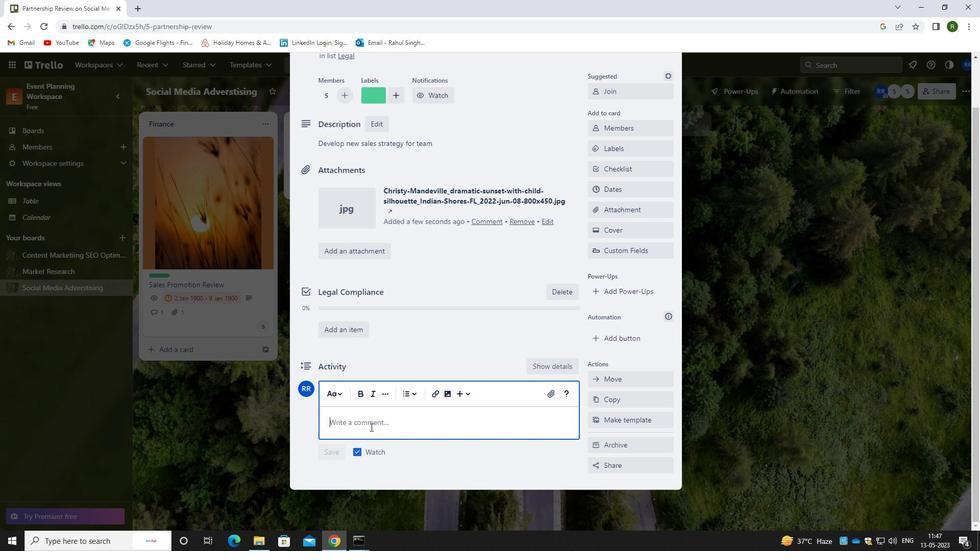 
Action: Key pressed <Key.caps_lock>T<Key.caps_lock>HIS<Key.space>TASK<Key.space>REQUIRES<Key.space>US<Key.space>TO<Key.space>BE<Key.space>DETAIL-ORIENTED<Key.space>AND<Key.space>METICULOUS<Key.space>,<Key.space>ENSURING<Key.space>THAT<Key.space>WE<Key.space>DON<Key.space><Key.backspace><Key.backspace><Key.space>NOT<Key.space>MISS<Key.space>ANY<Key.space>IMPORTANT<Key.space>INFORMATION<Key.space>OR<Key.space>DETAIL.
Screenshot: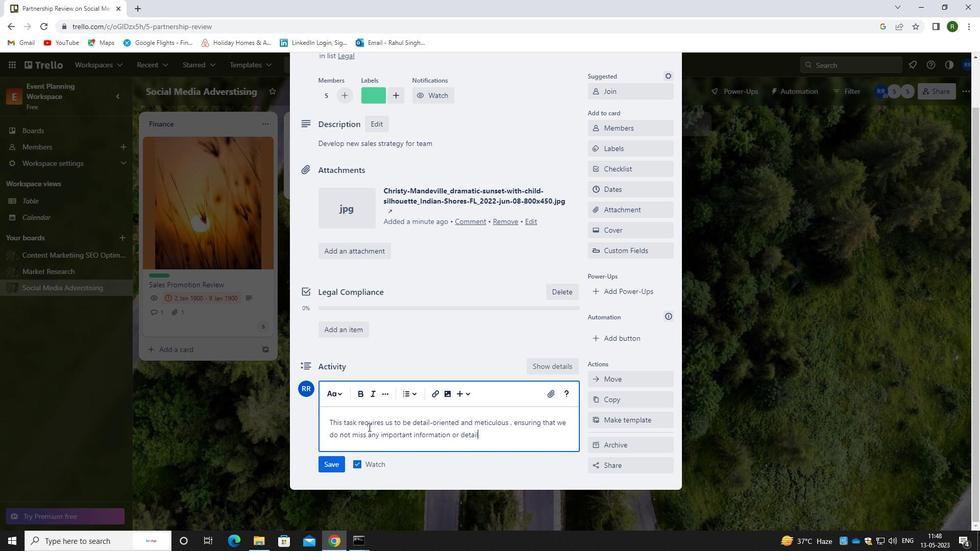 
Action: Mouse moved to (339, 463)
Screenshot: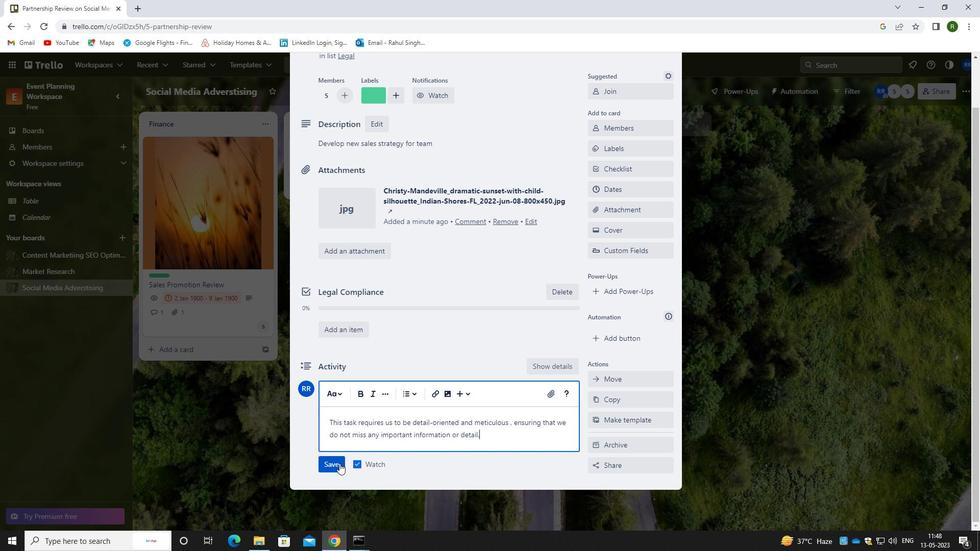 
Action: Mouse pressed left at (339, 463)
Screenshot: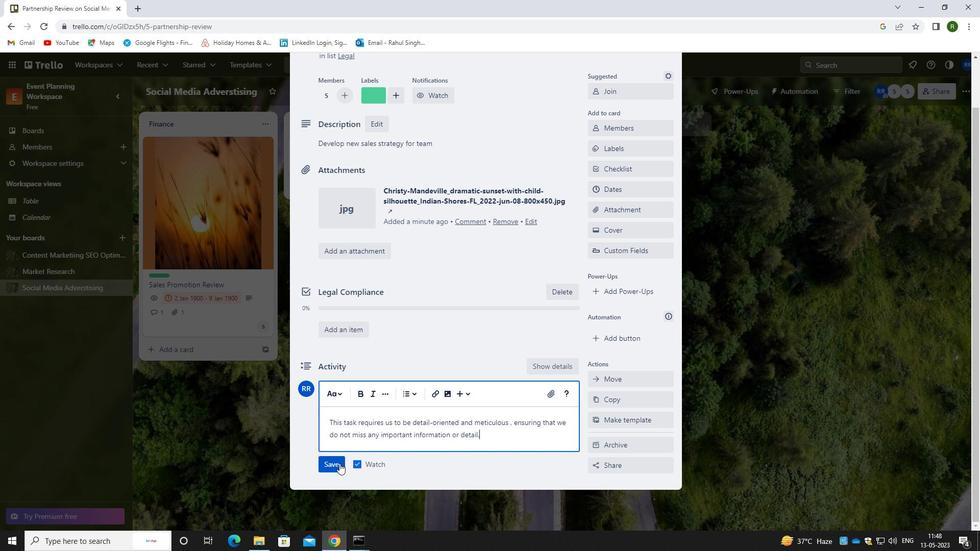 
Action: Mouse moved to (607, 192)
Screenshot: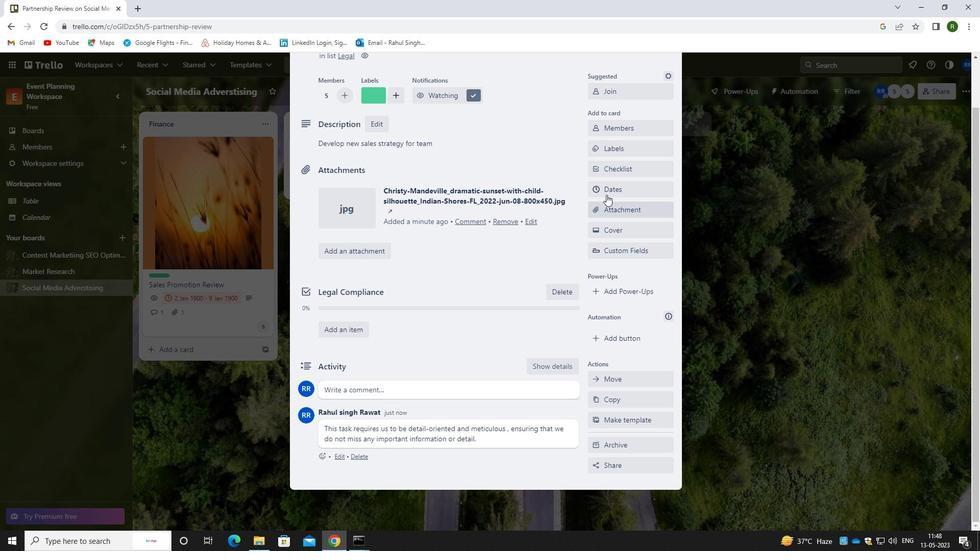 
Action: Mouse pressed left at (607, 192)
Screenshot: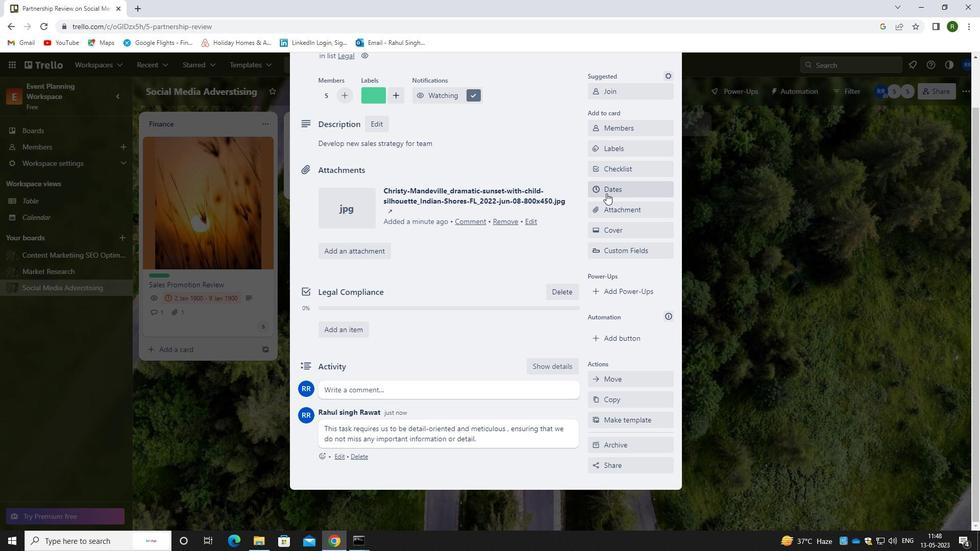 
Action: Mouse moved to (600, 281)
Screenshot: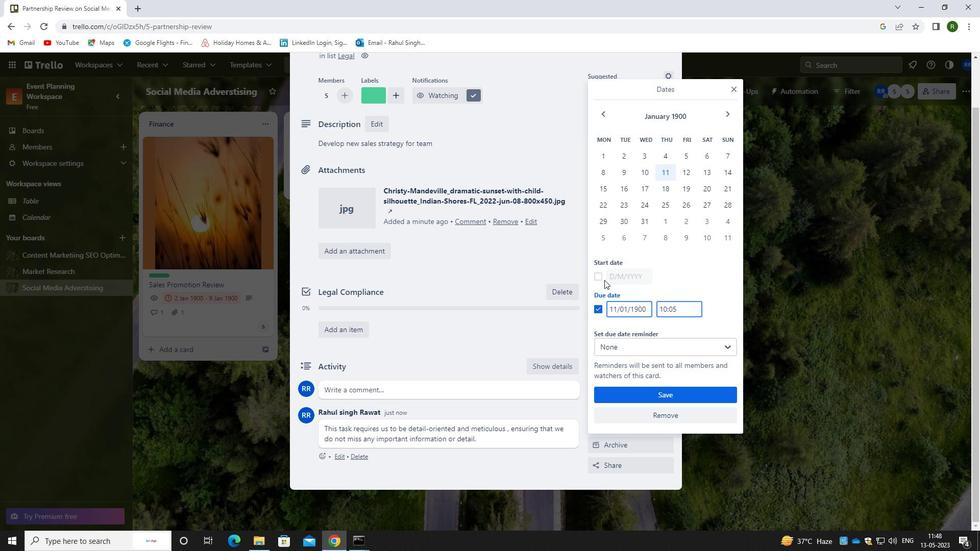 
Action: Mouse pressed left at (600, 281)
Screenshot: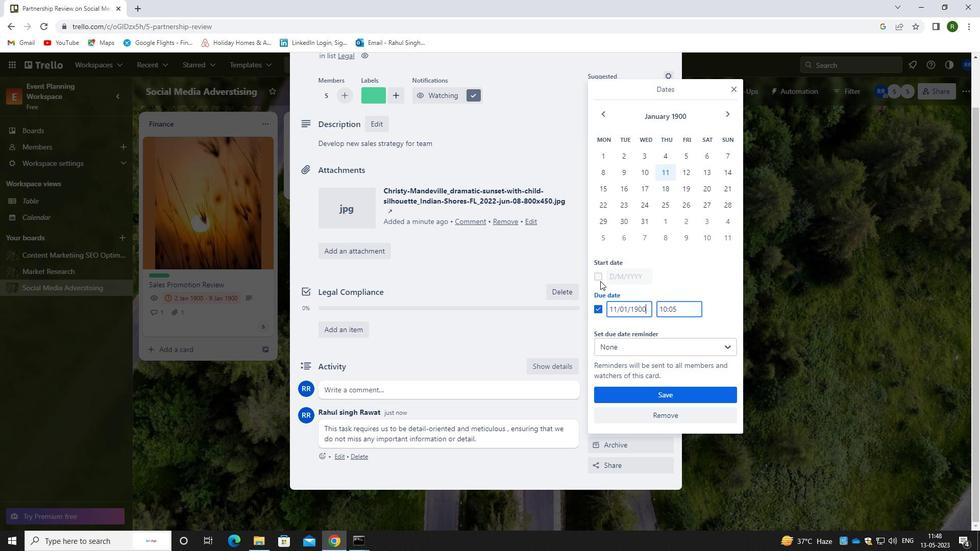 
Action: Mouse moved to (652, 275)
Screenshot: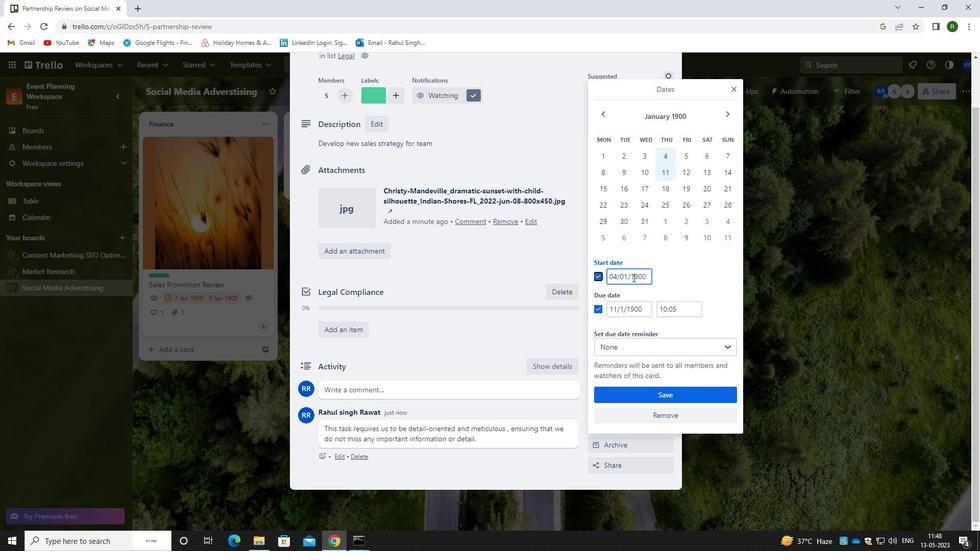 
Action: Mouse pressed left at (652, 275)
Screenshot: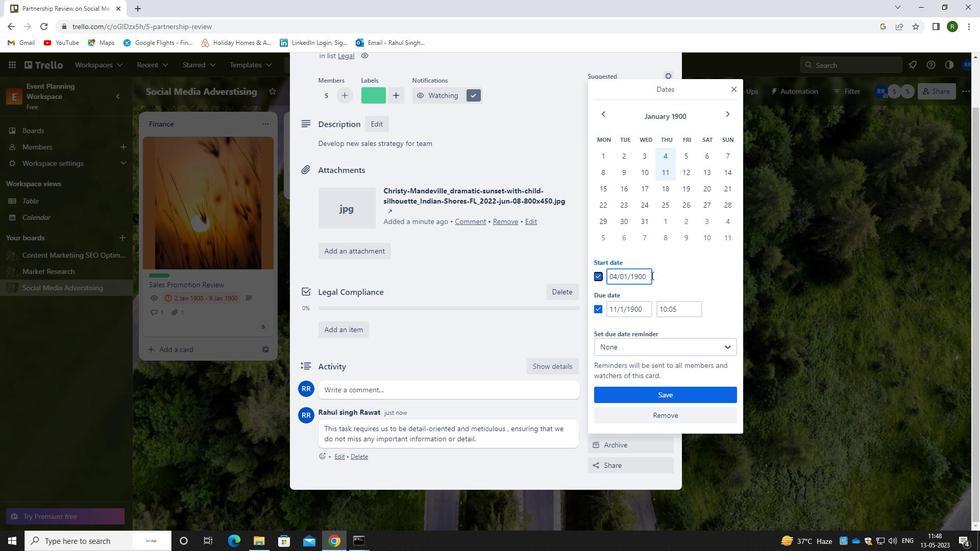 
Action: Mouse moved to (643, 274)
Screenshot: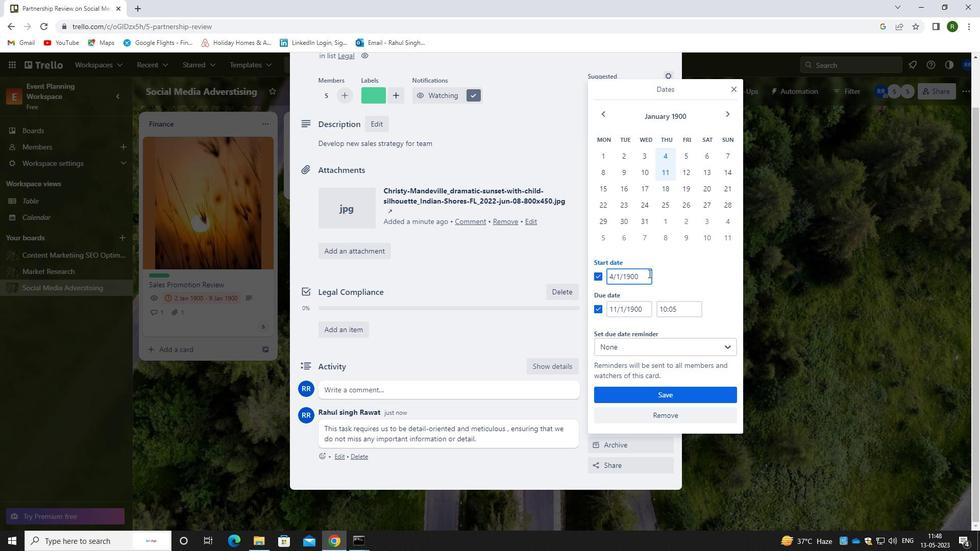 
Action: Mouse pressed left at (643, 274)
Screenshot: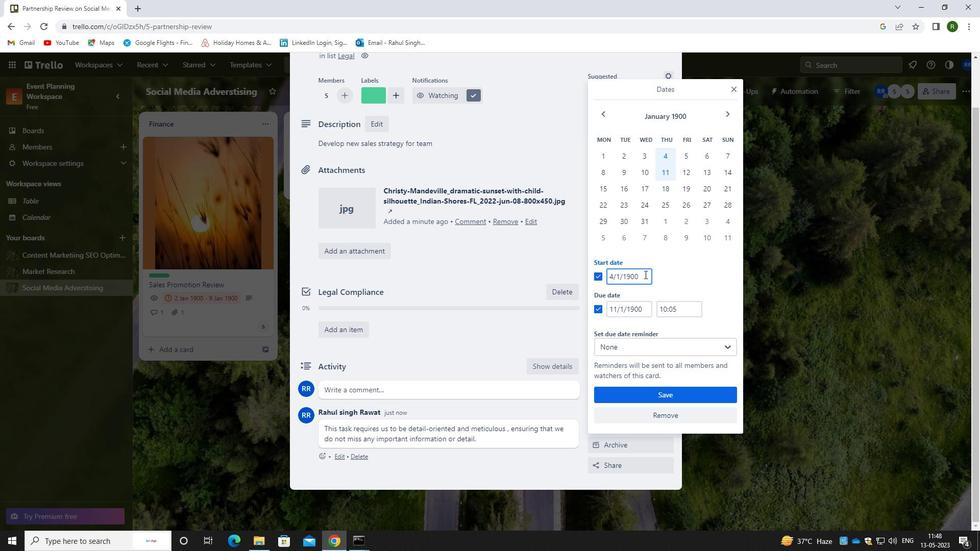 
Action: Mouse moved to (603, 282)
Screenshot: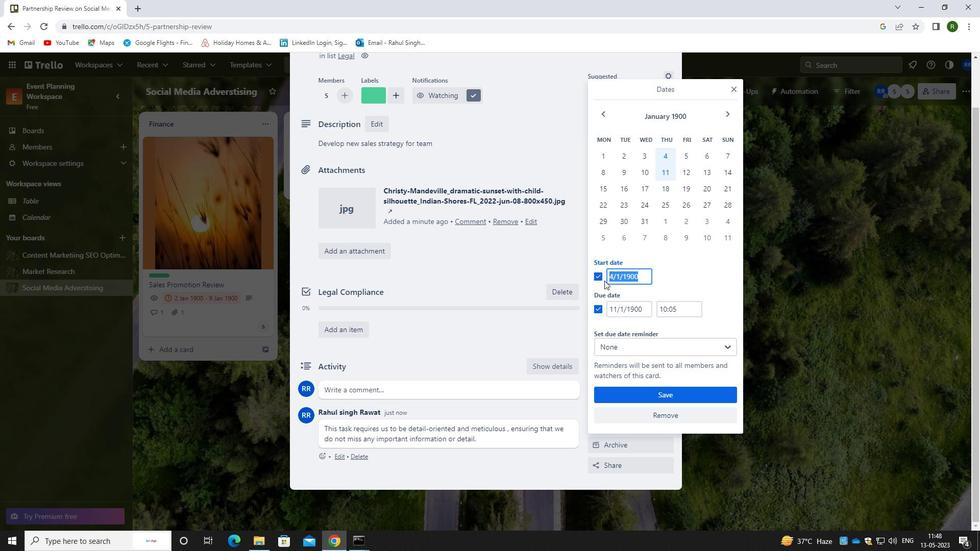 
Action: Key pressed 05/01/1900
Screenshot: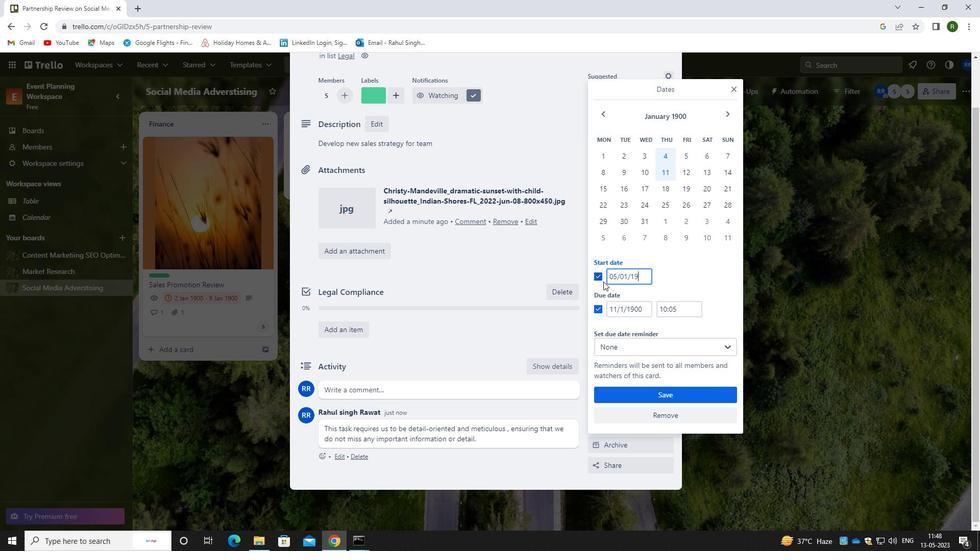 
Action: Mouse moved to (644, 311)
Screenshot: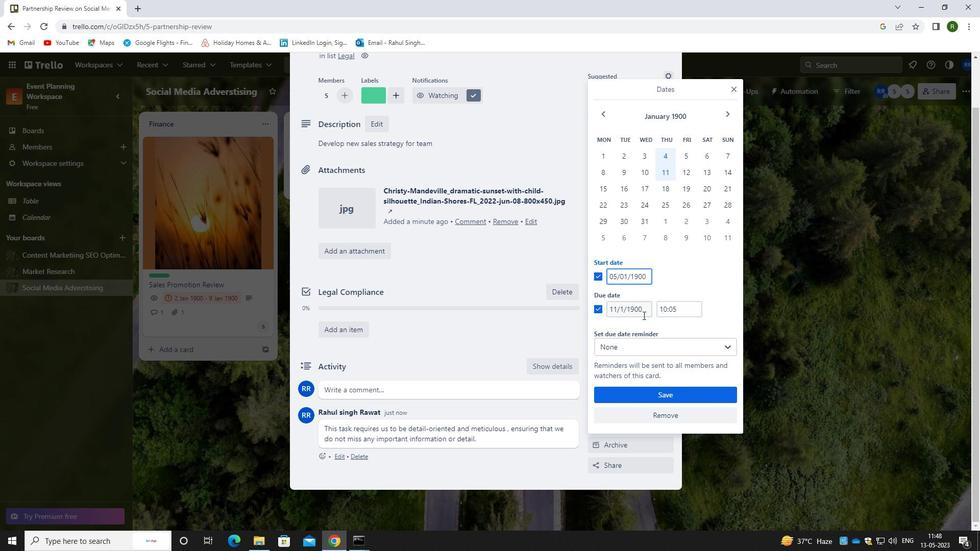 
Action: Mouse pressed left at (644, 311)
Screenshot: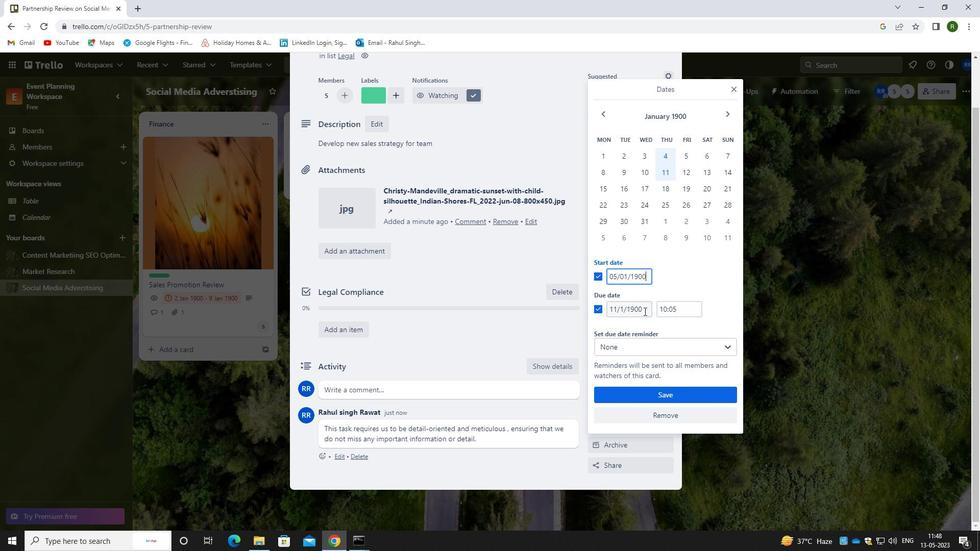 
Action: Mouse moved to (606, 316)
Screenshot: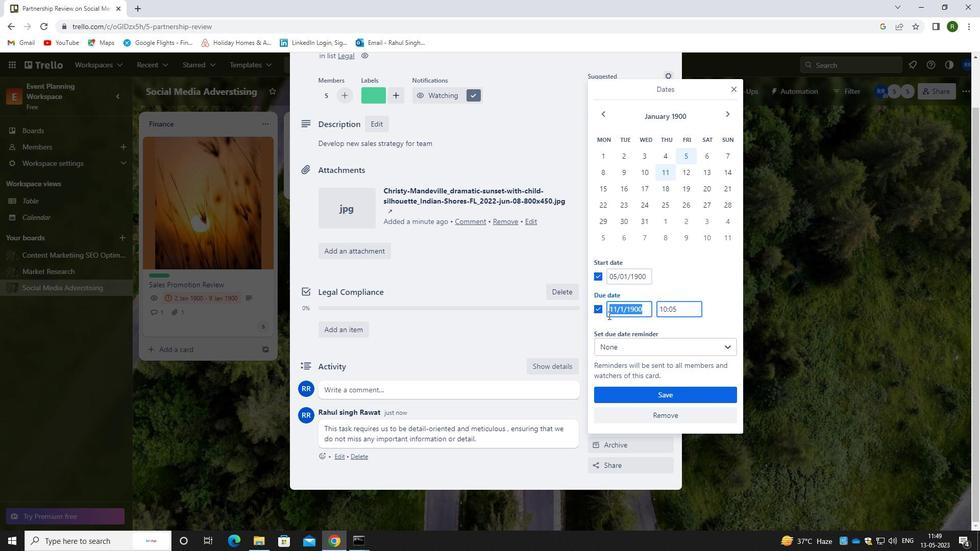 
Action: Key pressed 12/01/1900
Screenshot: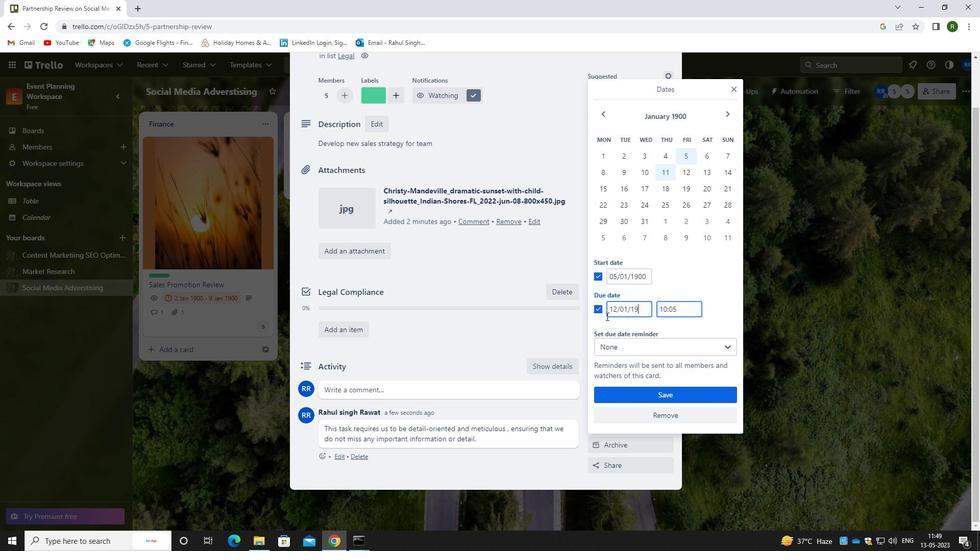 
Action: Mouse moved to (666, 397)
Screenshot: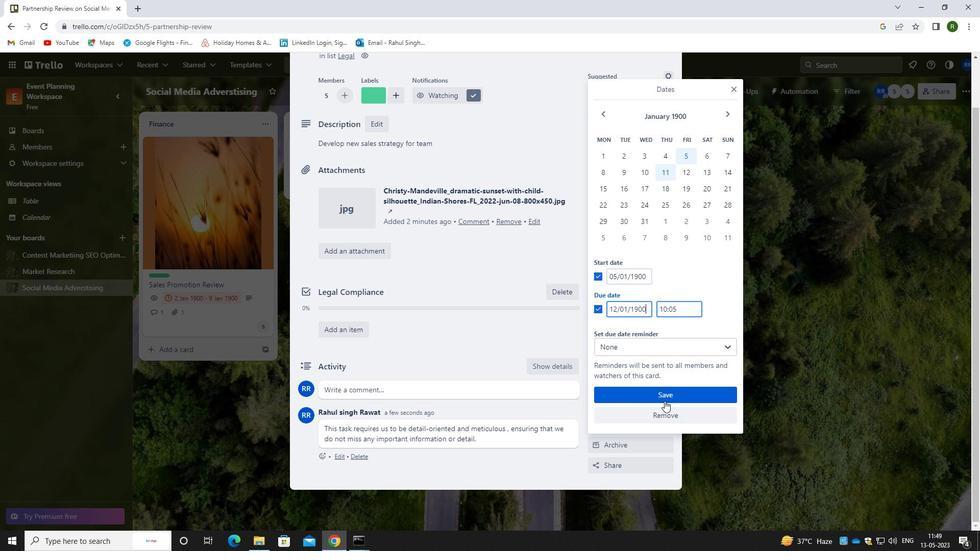 
Action: Mouse pressed left at (666, 397)
Screenshot: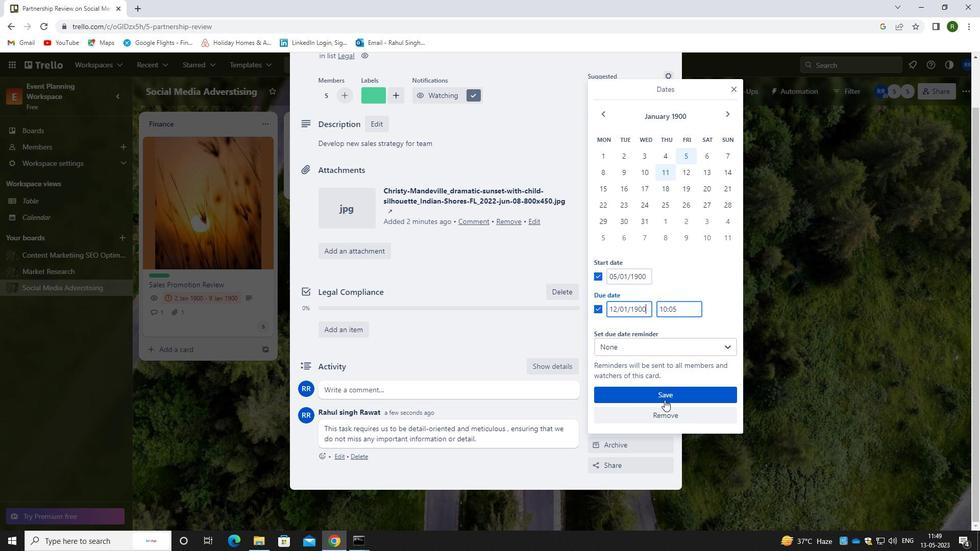 
Action: Mouse moved to (592, 265)
Screenshot: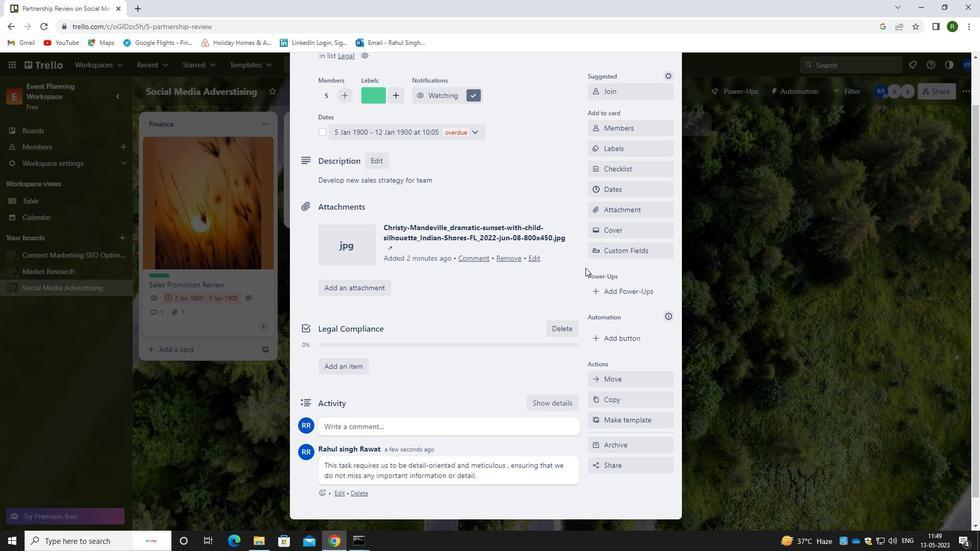 
Action: Mouse scrolled (592, 265) with delta (0, 0)
Screenshot: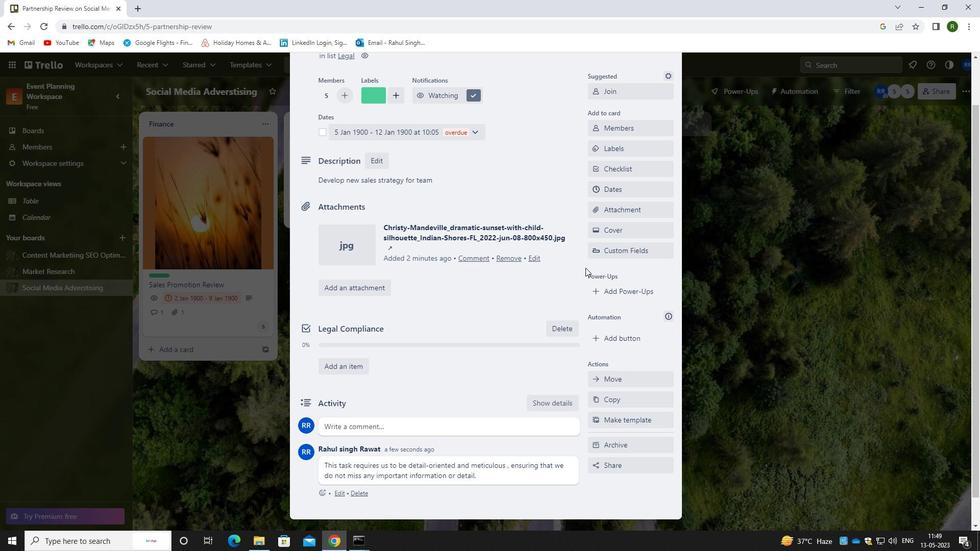 
Action: Mouse scrolled (592, 265) with delta (0, 0)
Screenshot: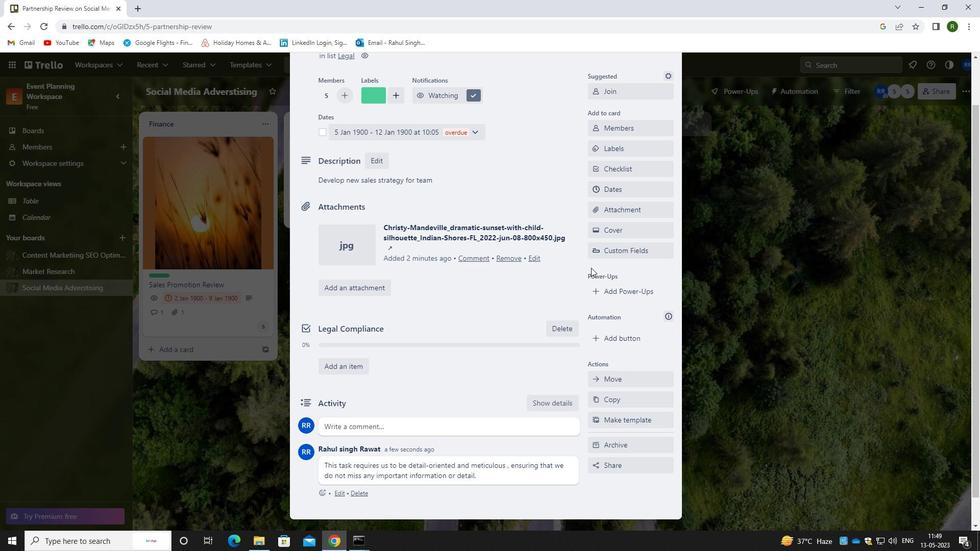 
Action: Mouse scrolled (592, 265) with delta (0, 0)
Screenshot: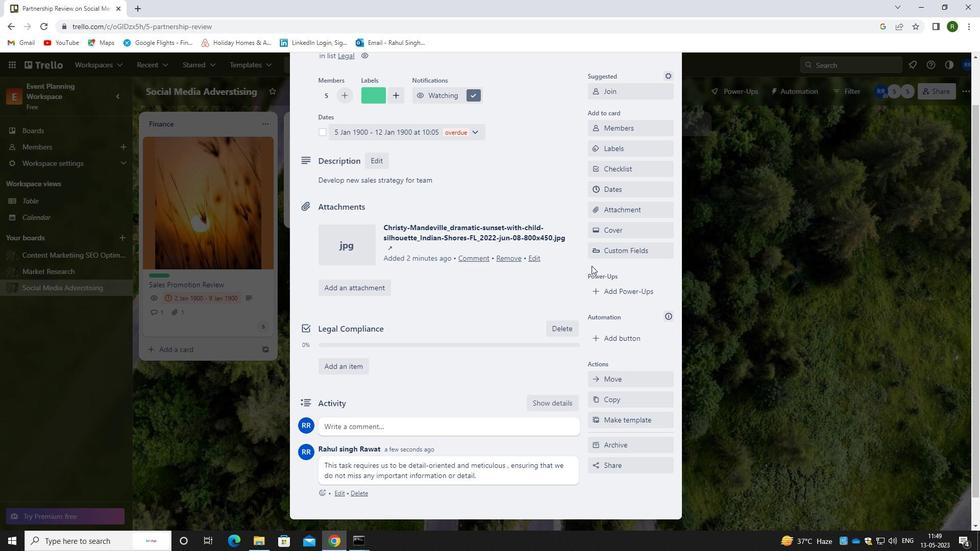 
Action: Mouse moved to (591, 264)
Screenshot: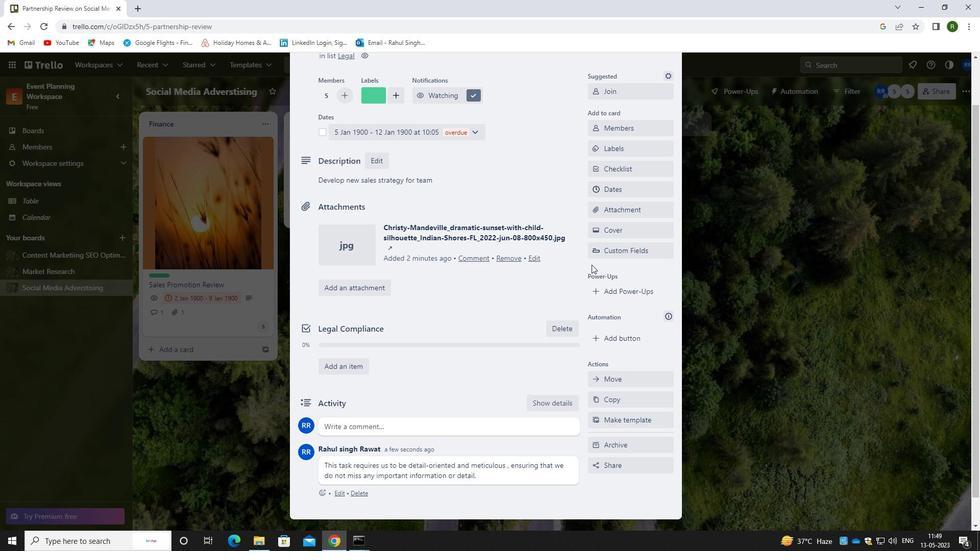 
